 Task: Create a due date automation trigger when advanced on, on the monday of the week a card is due add fields without custom field "Resume" set to a number lower or equal to 1 and greater than 10 at 11:00 AM.
Action: Mouse moved to (1039, 308)
Screenshot: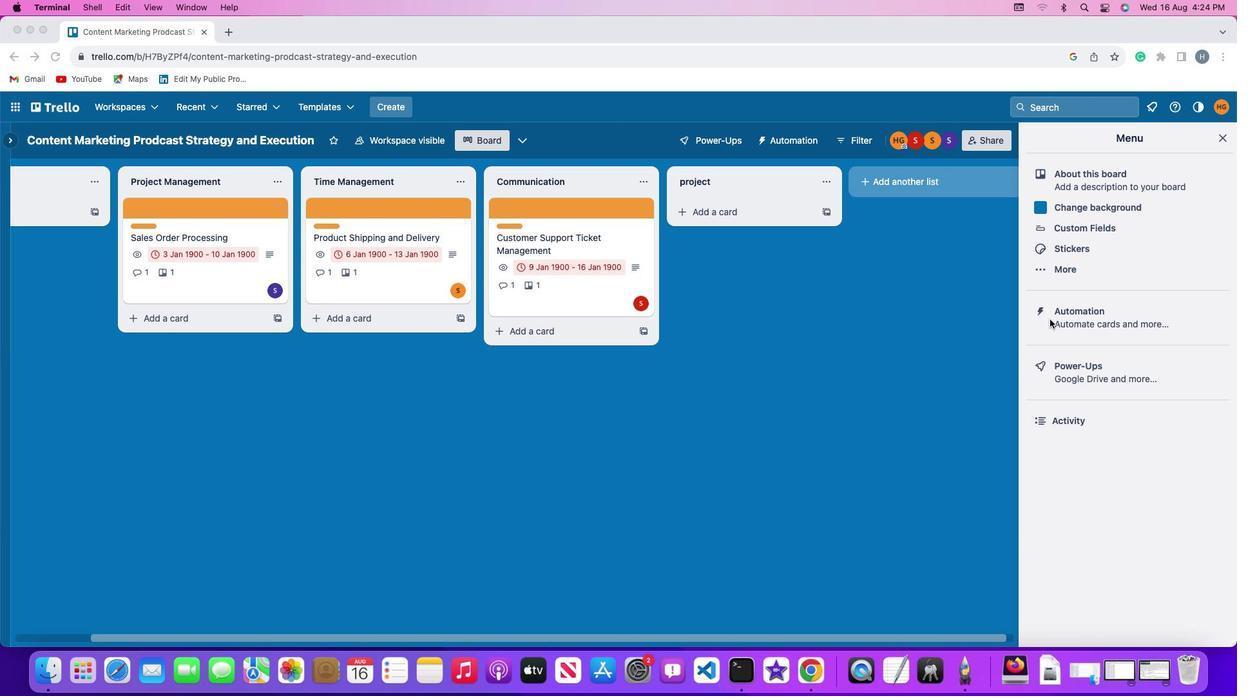 
Action: Mouse pressed left at (1039, 308)
Screenshot: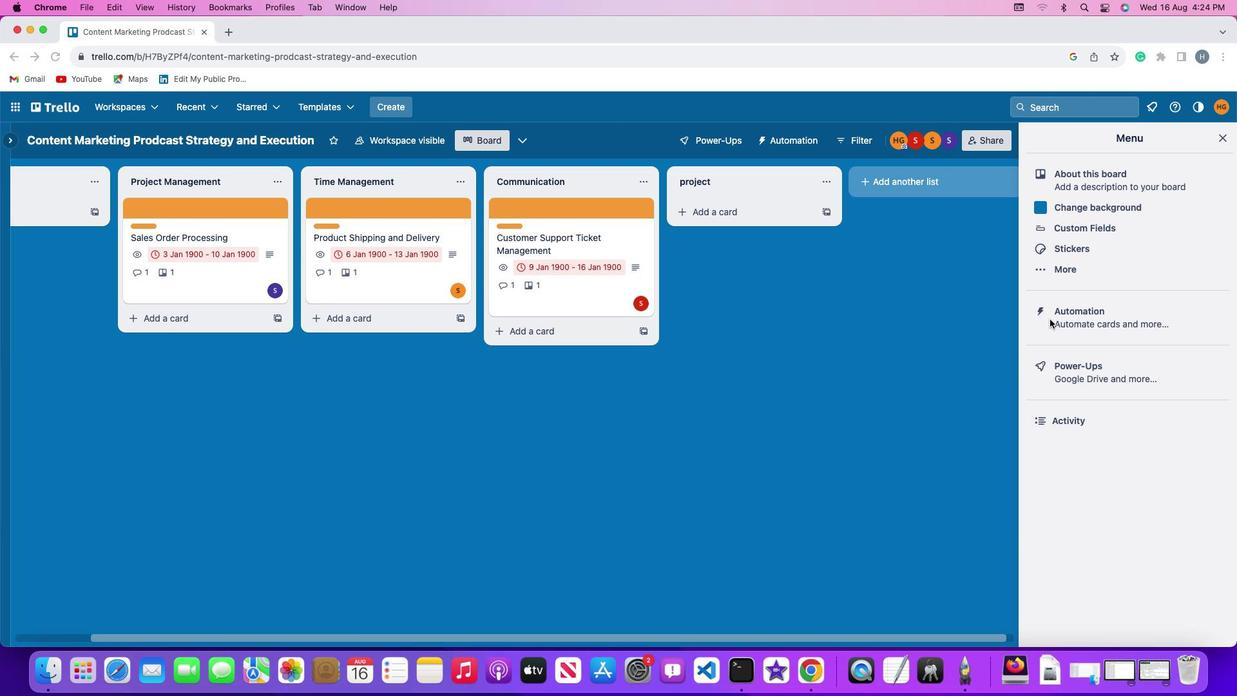 
Action: Mouse pressed left at (1039, 308)
Screenshot: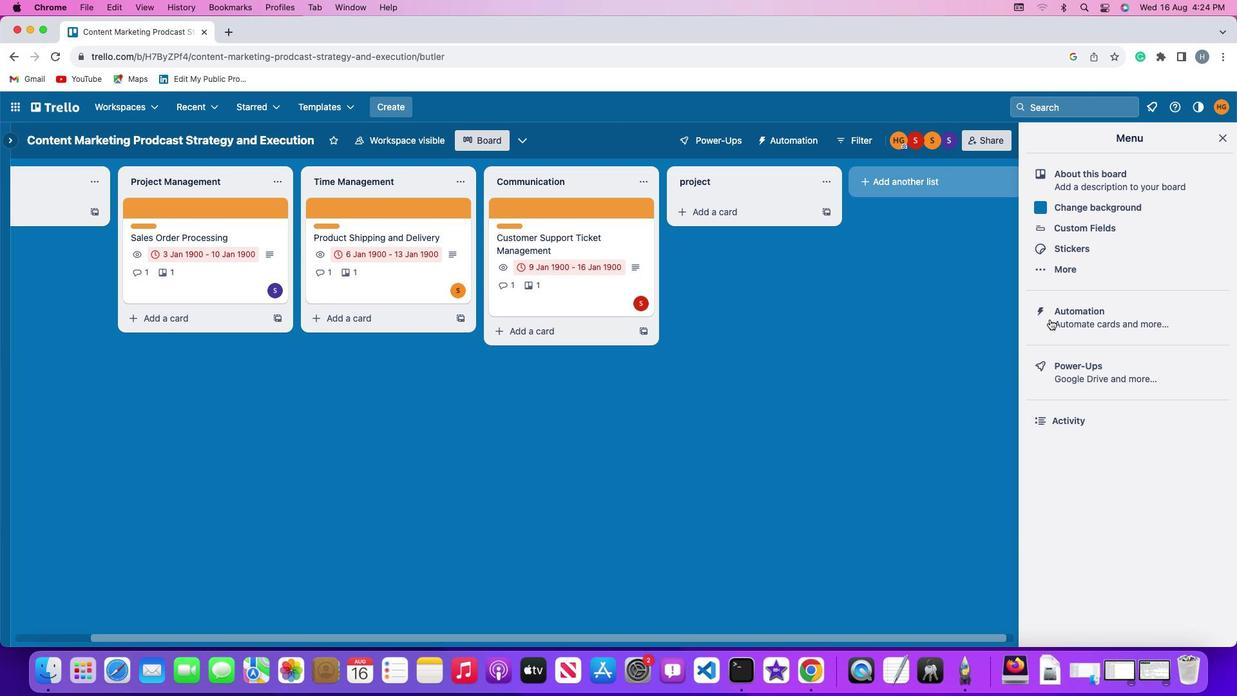 
Action: Mouse moved to (97, 292)
Screenshot: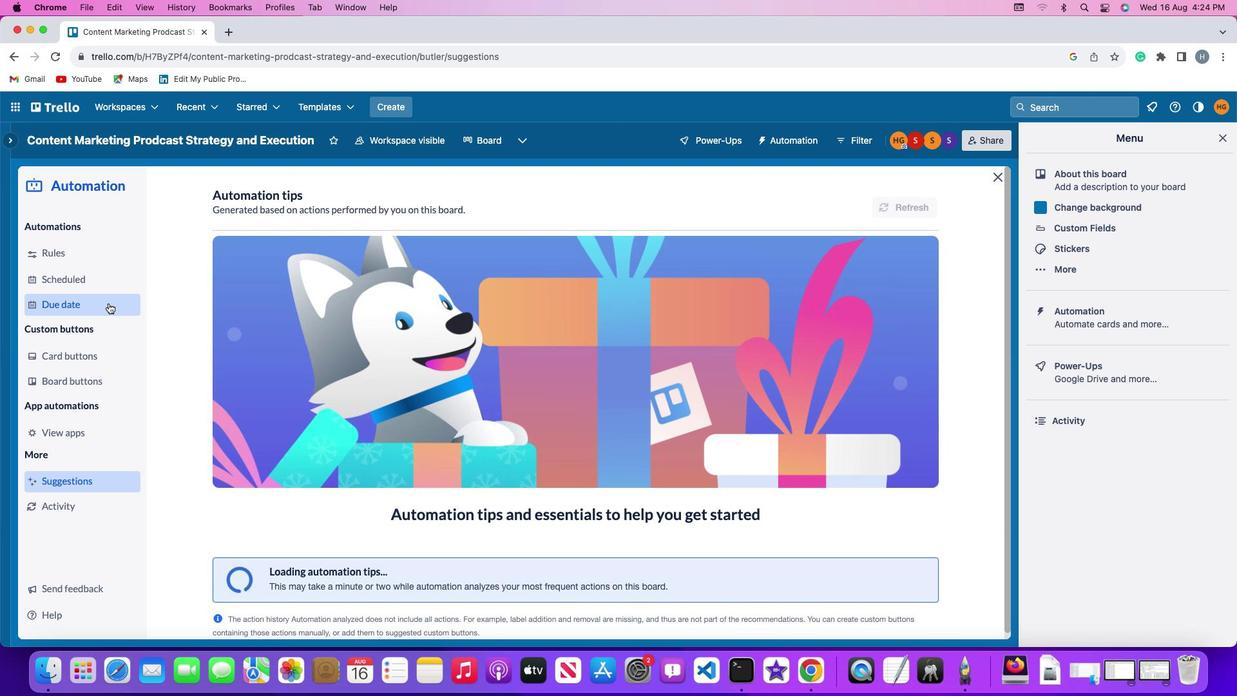 
Action: Mouse pressed left at (97, 292)
Screenshot: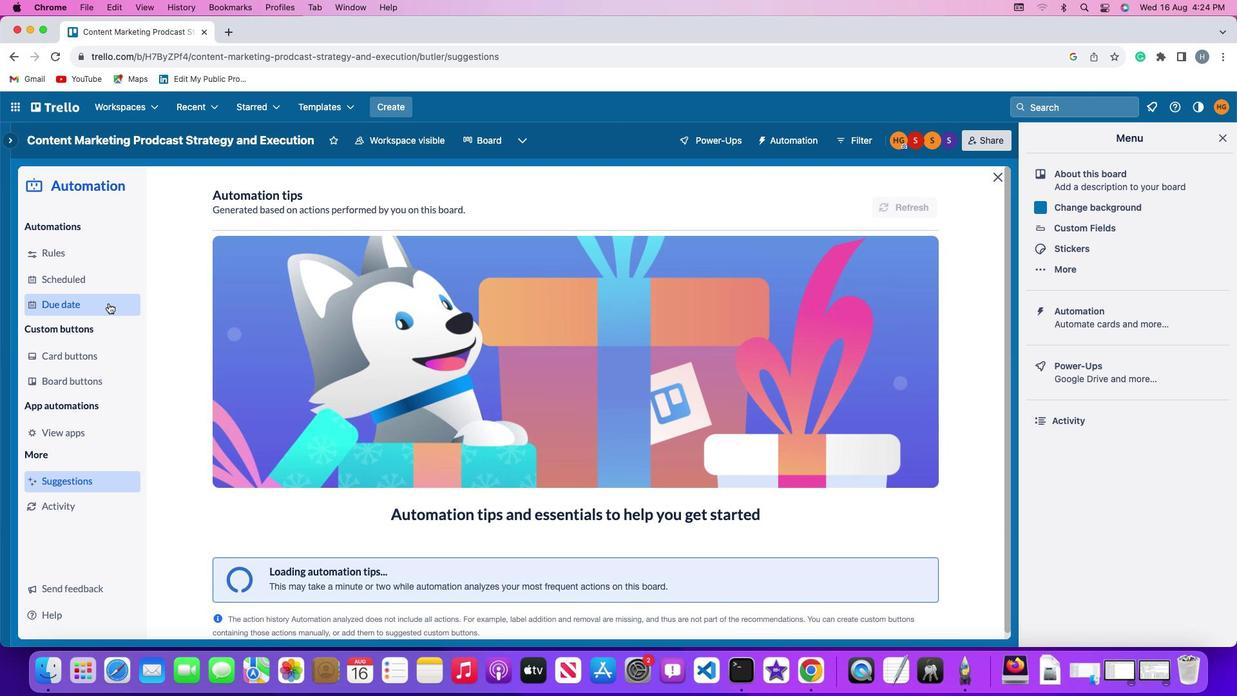 
Action: Mouse moved to (837, 191)
Screenshot: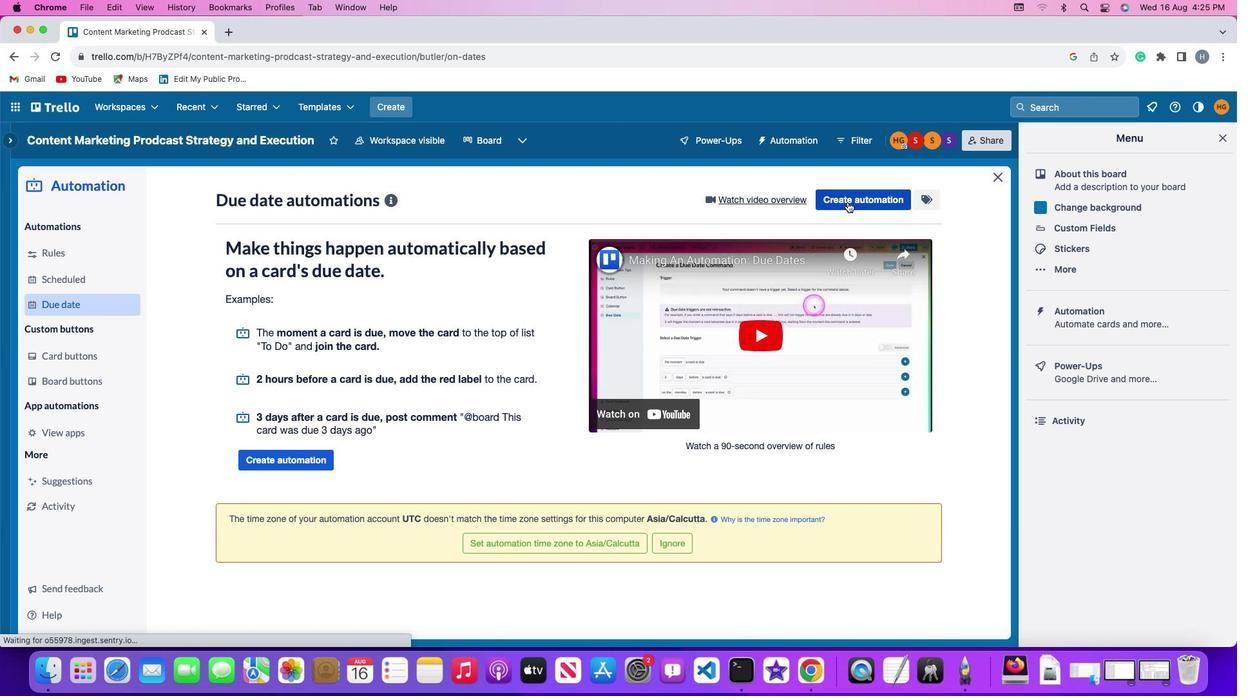 
Action: Mouse pressed left at (837, 191)
Screenshot: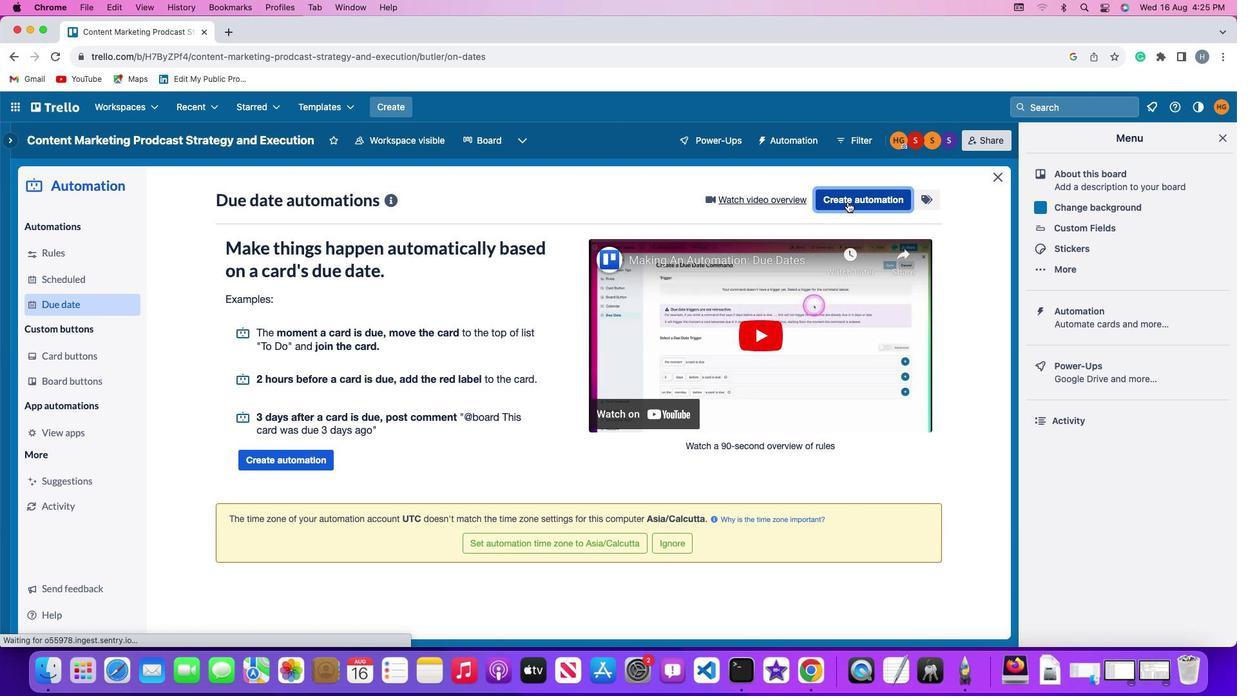 
Action: Mouse moved to (241, 308)
Screenshot: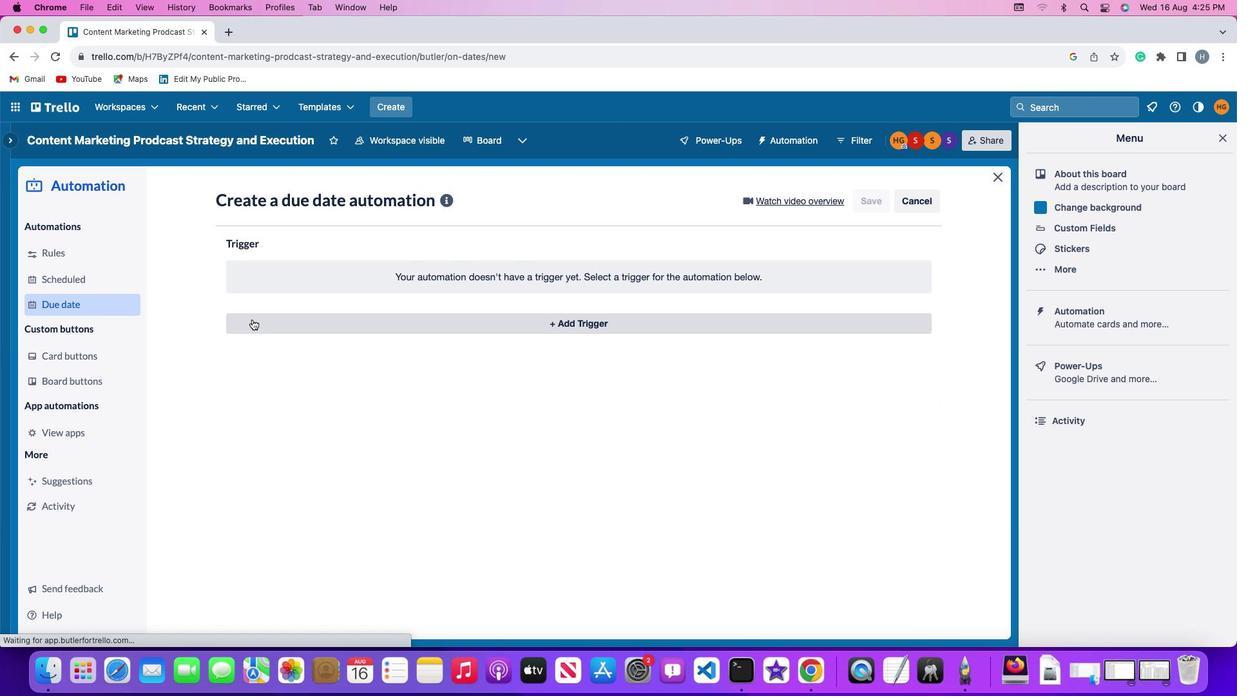 
Action: Mouse pressed left at (241, 308)
Screenshot: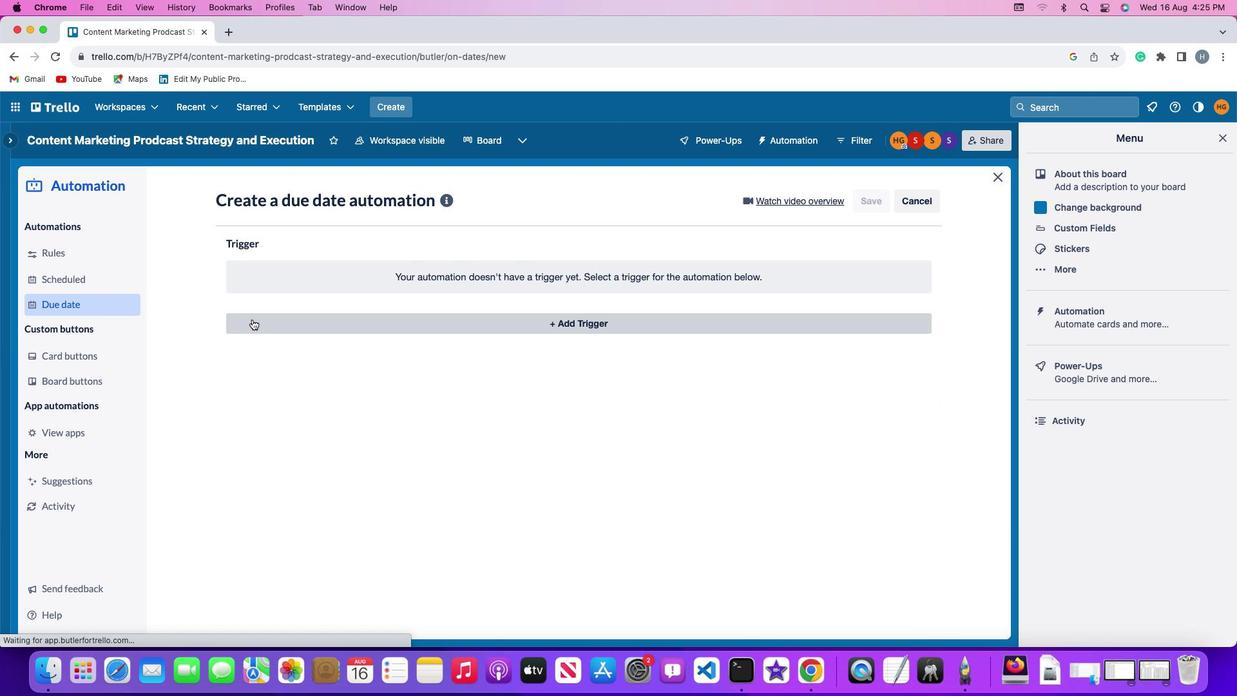 
Action: Mouse moved to (264, 549)
Screenshot: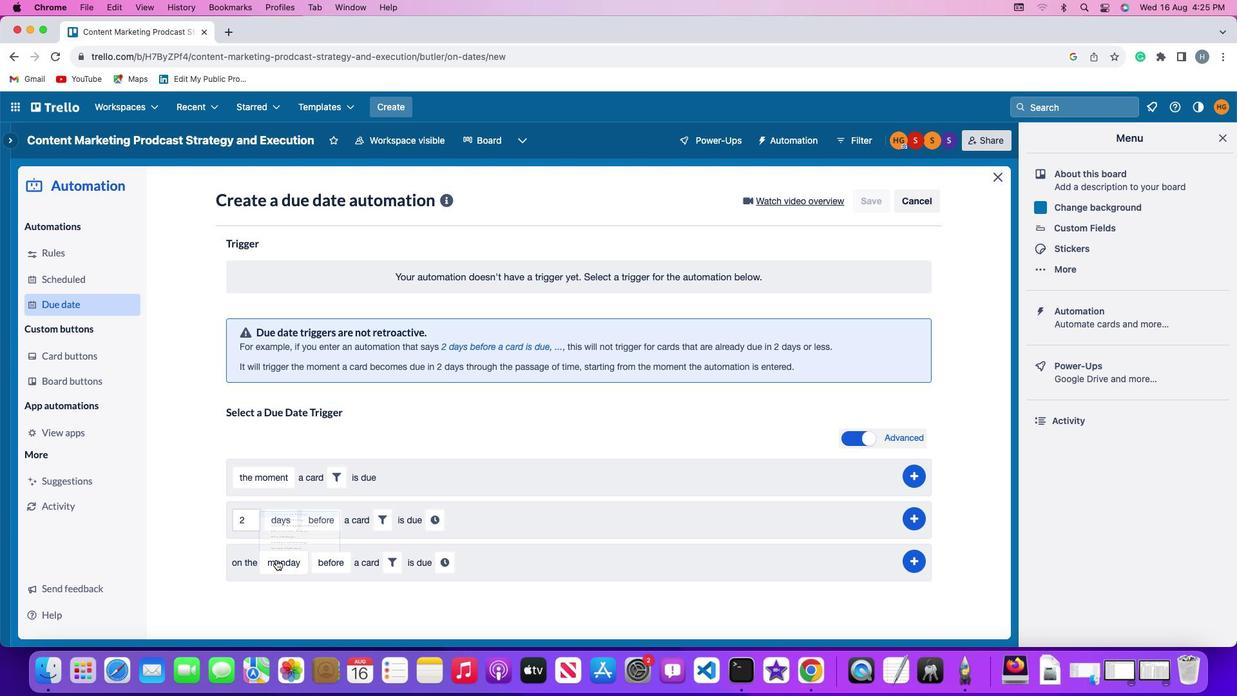 
Action: Mouse pressed left at (264, 549)
Screenshot: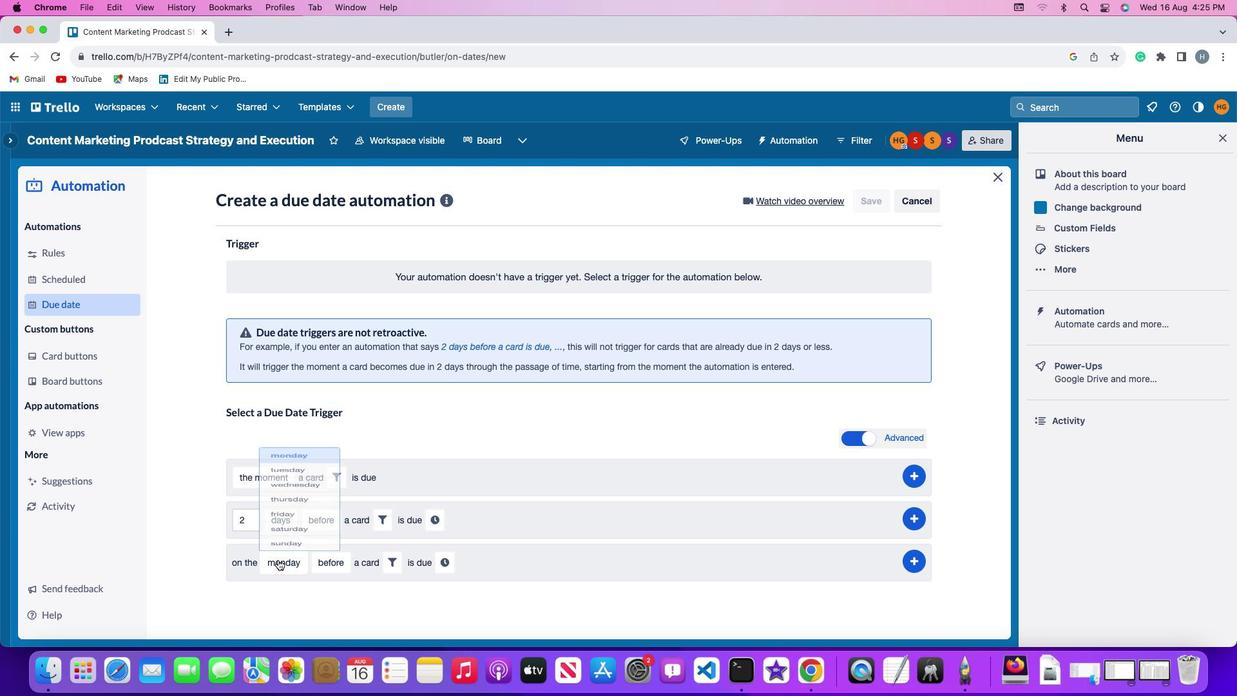 
Action: Mouse moved to (282, 365)
Screenshot: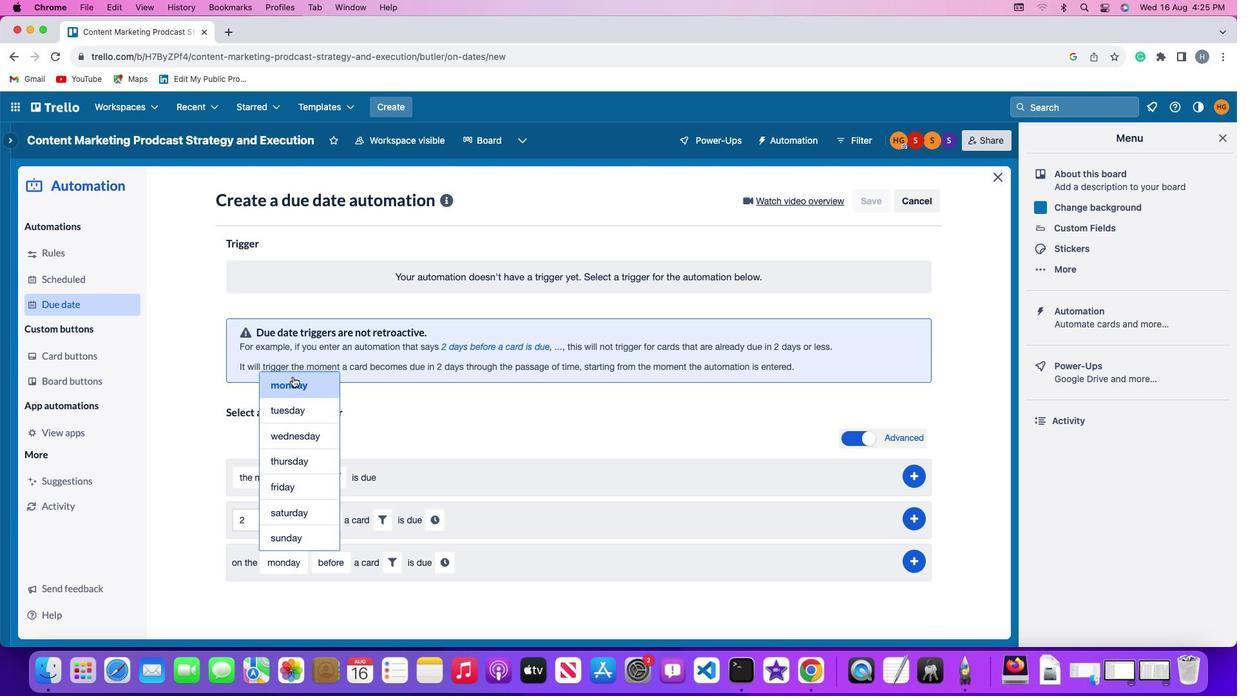 
Action: Mouse pressed left at (282, 365)
Screenshot: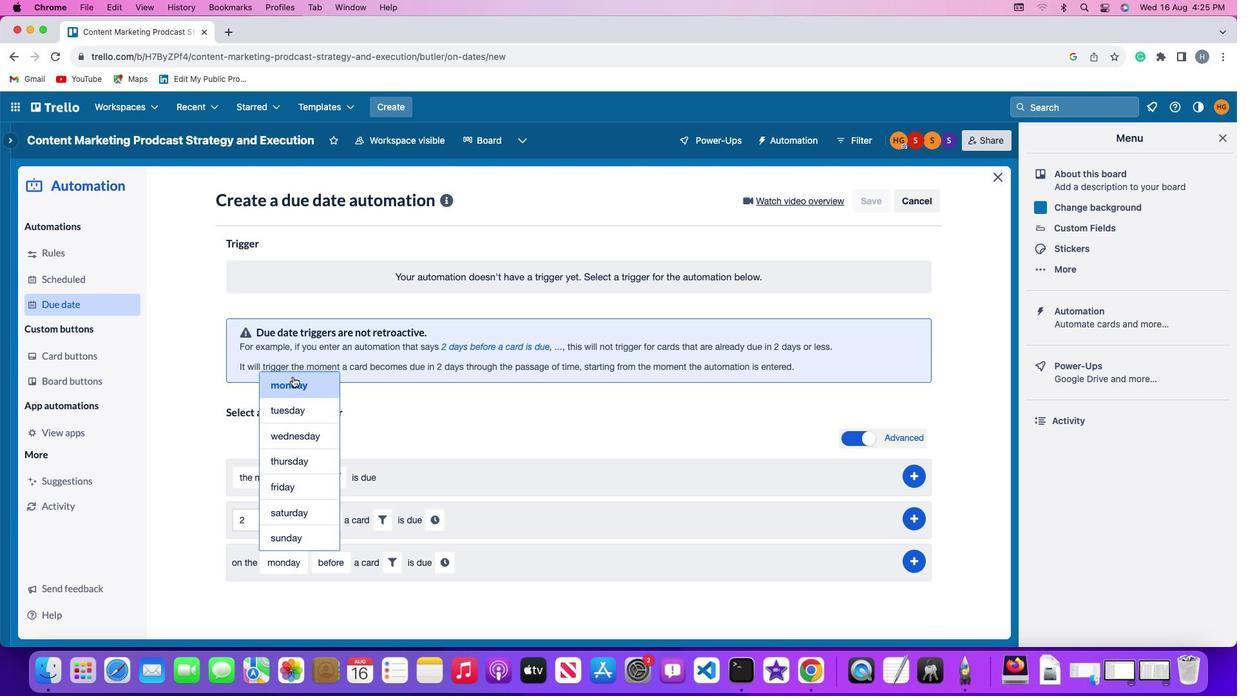 
Action: Mouse moved to (323, 548)
Screenshot: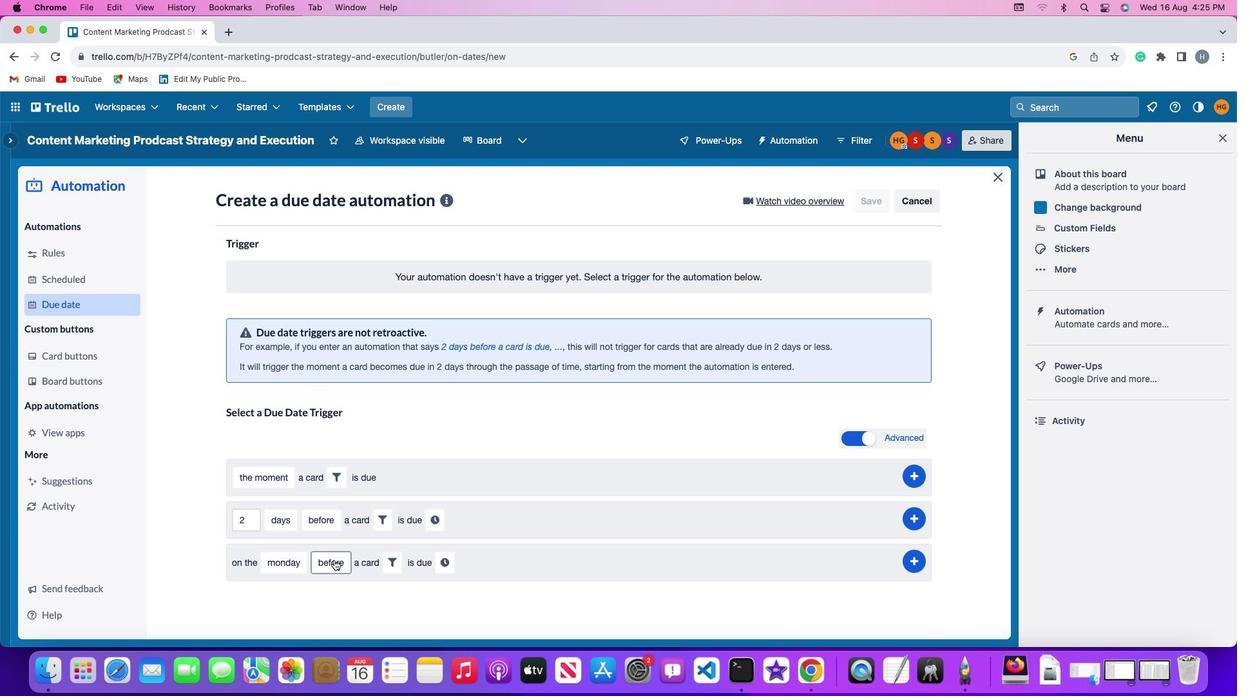 
Action: Mouse pressed left at (323, 548)
Screenshot: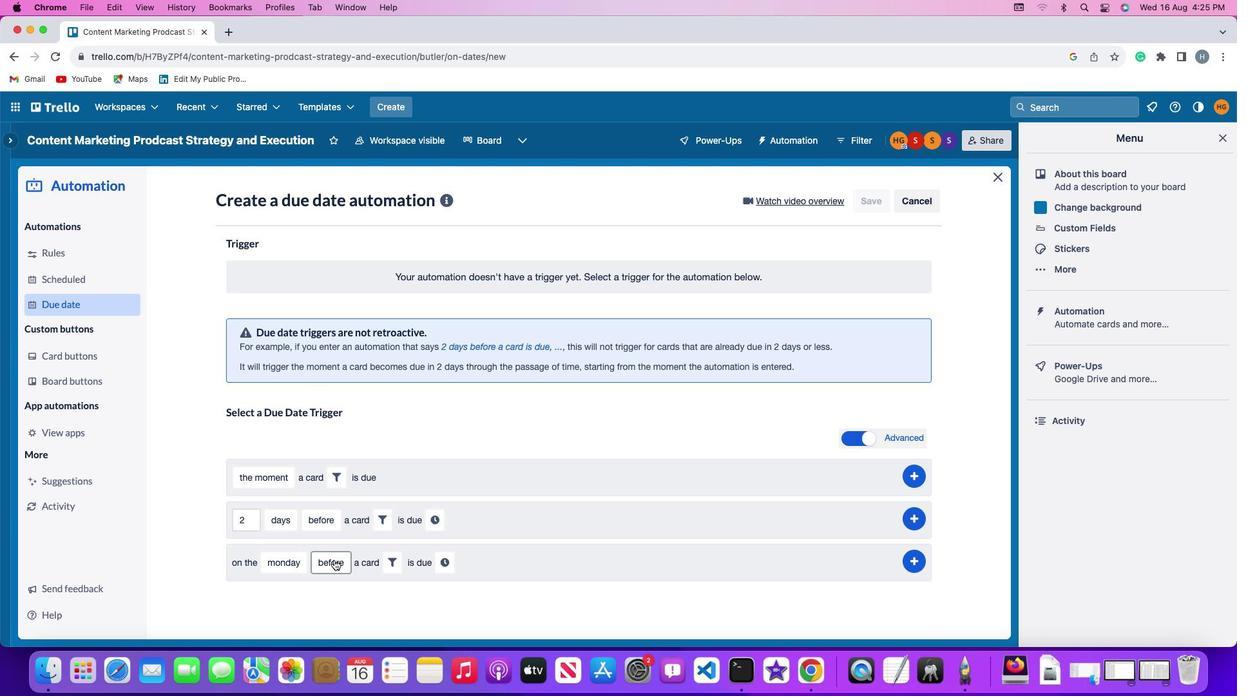 
Action: Mouse moved to (332, 501)
Screenshot: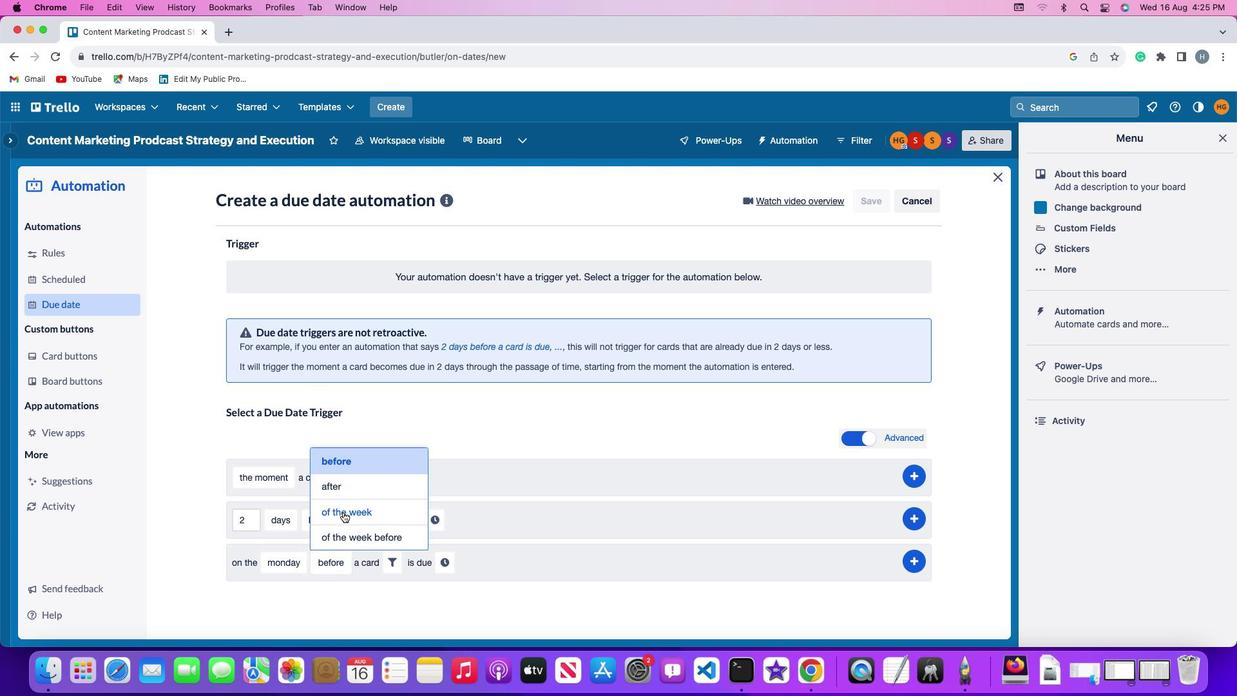 
Action: Mouse pressed left at (332, 501)
Screenshot: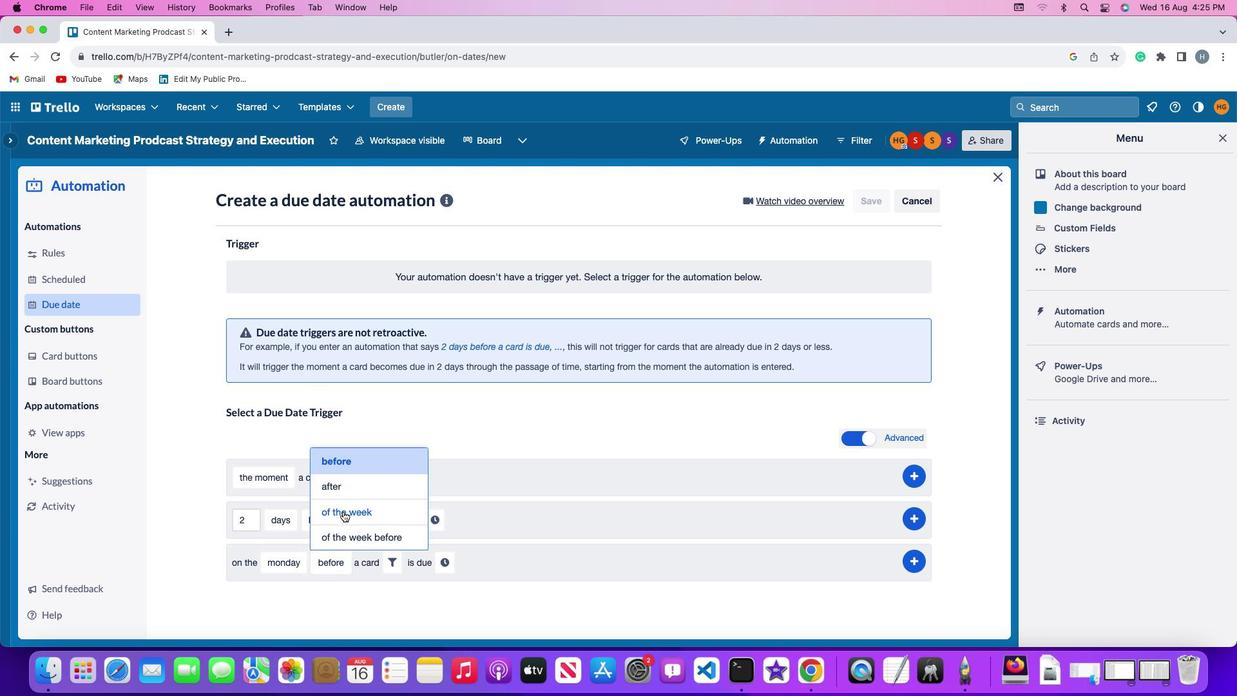 
Action: Mouse moved to (397, 555)
Screenshot: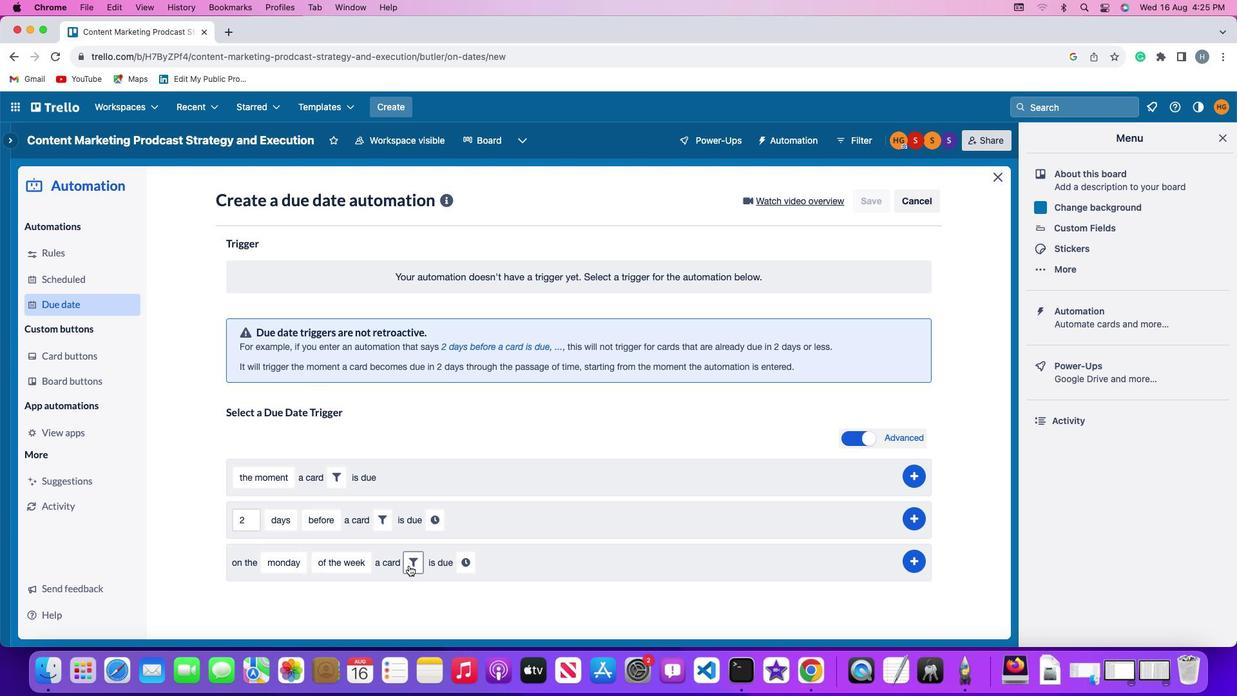 
Action: Mouse pressed left at (397, 555)
Screenshot: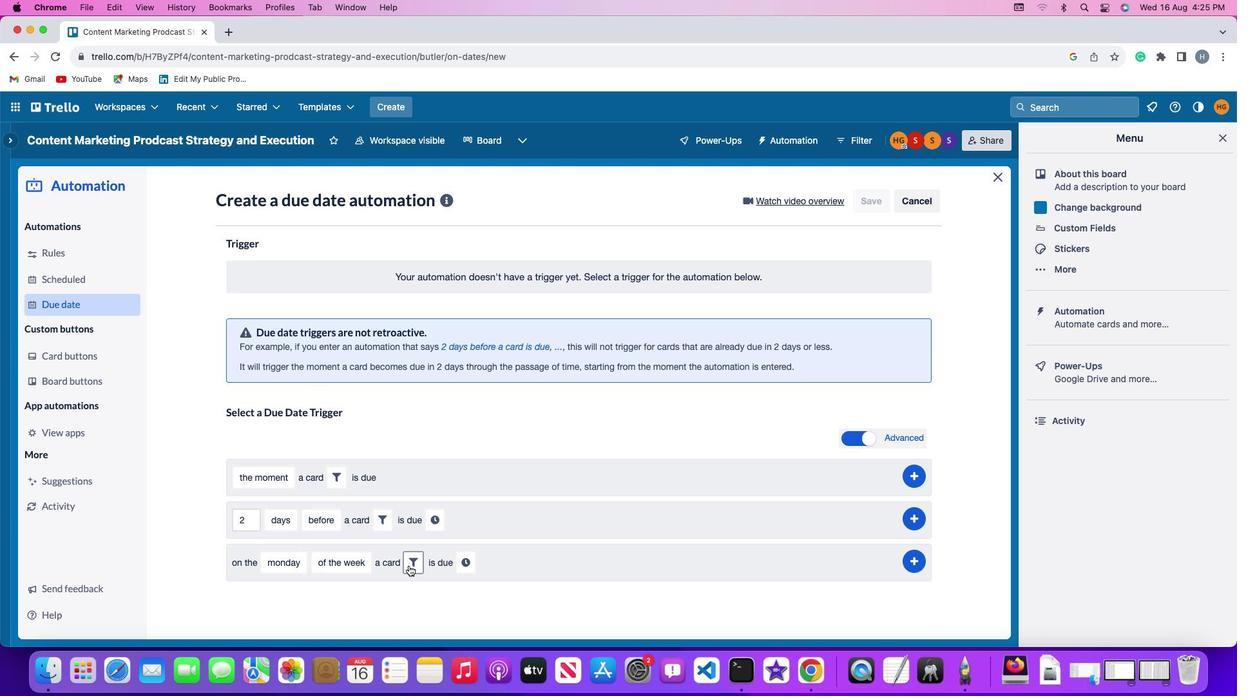 
Action: Mouse moved to (615, 584)
Screenshot: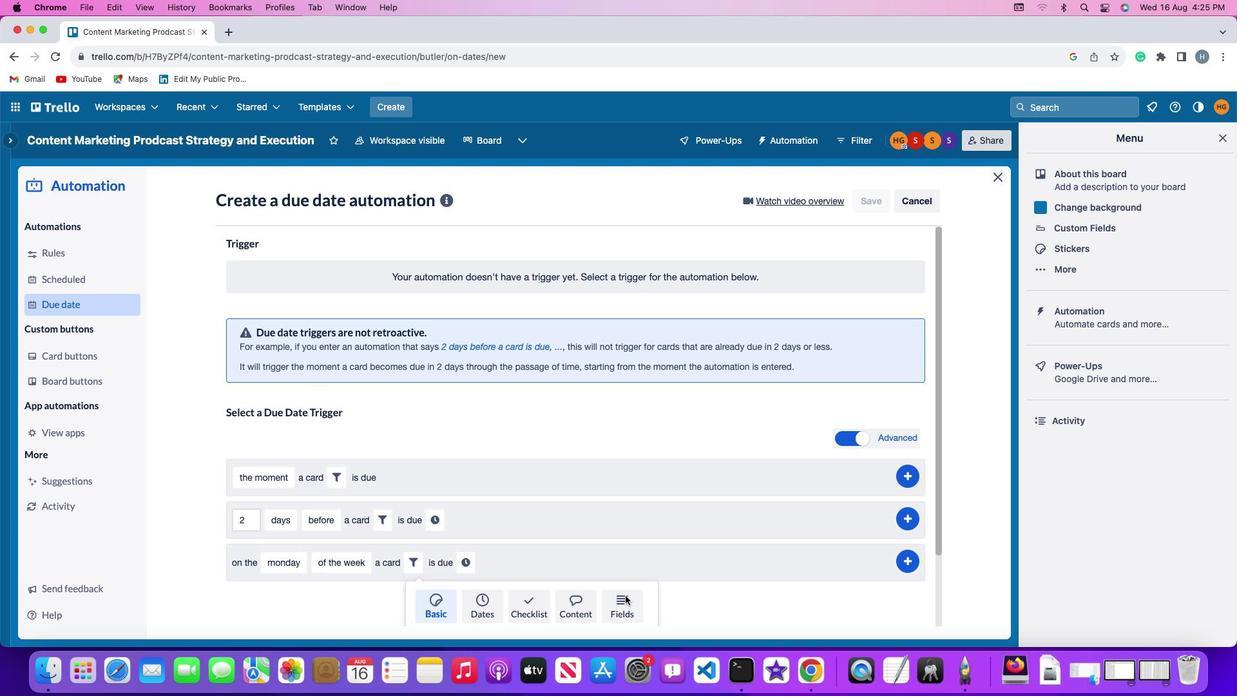 
Action: Mouse pressed left at (615, 584)
Screenshot: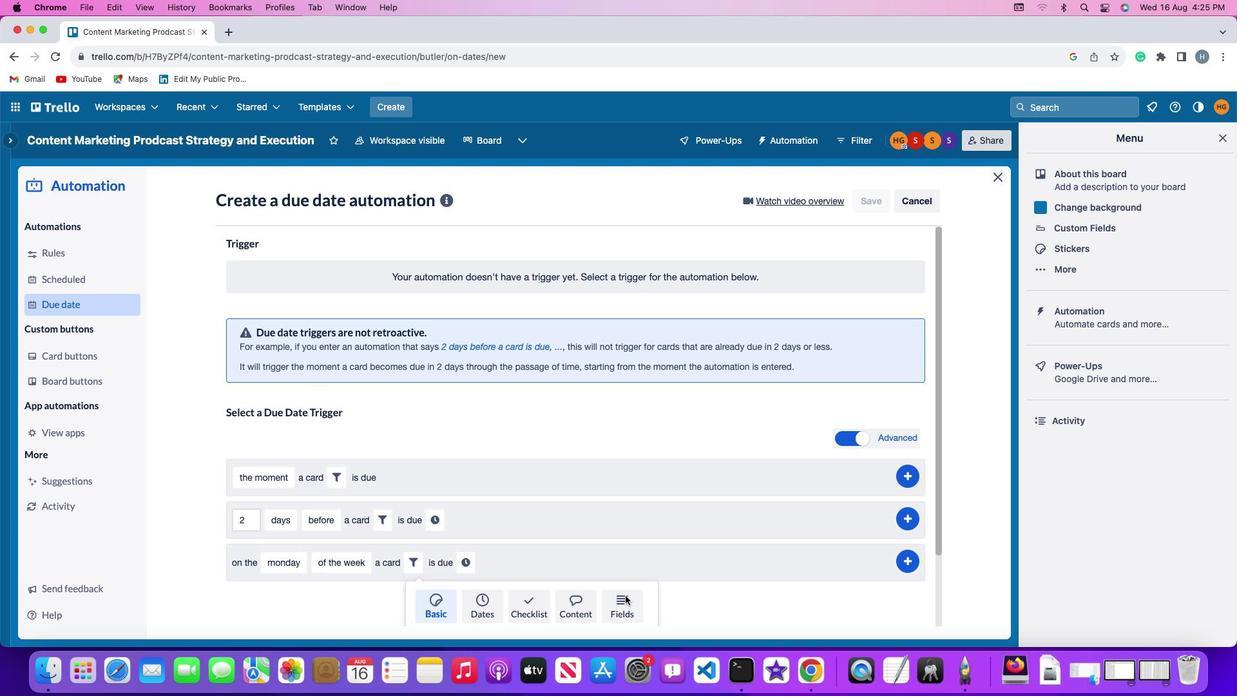 
Action: Mouse moved to (344, 590)
Screenshot: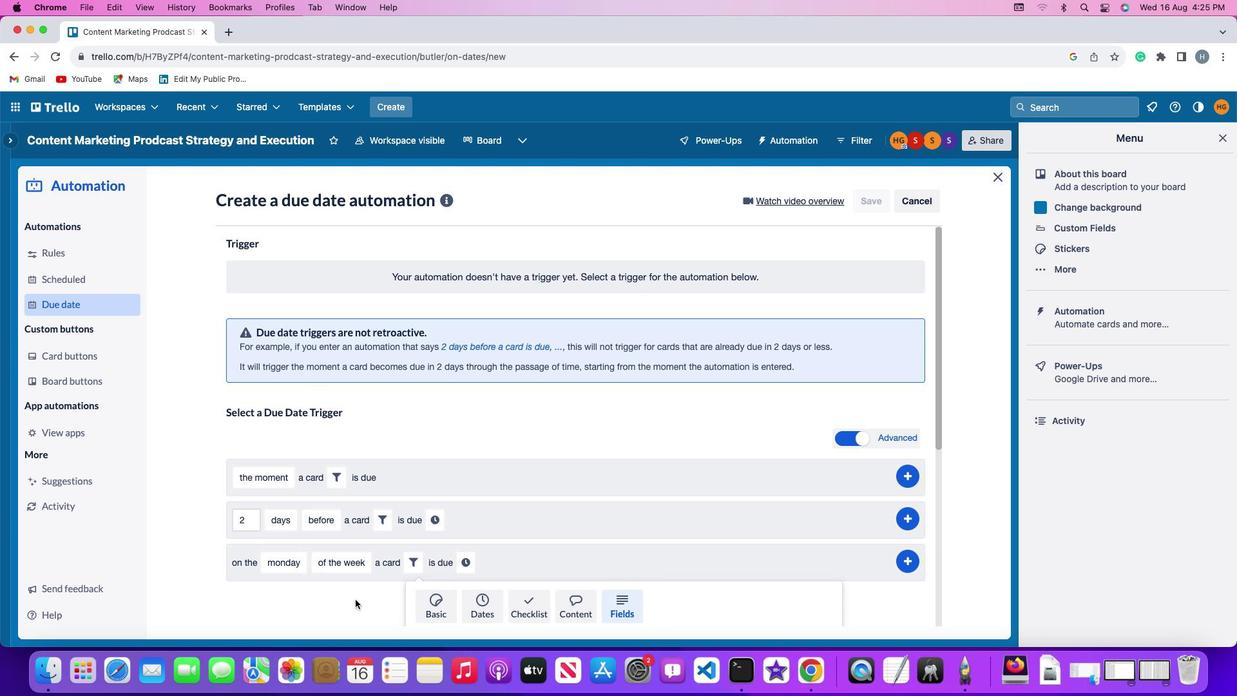 
Action: Mouse scrolled (344, 590) with delta (-10, -10)
Screenshot: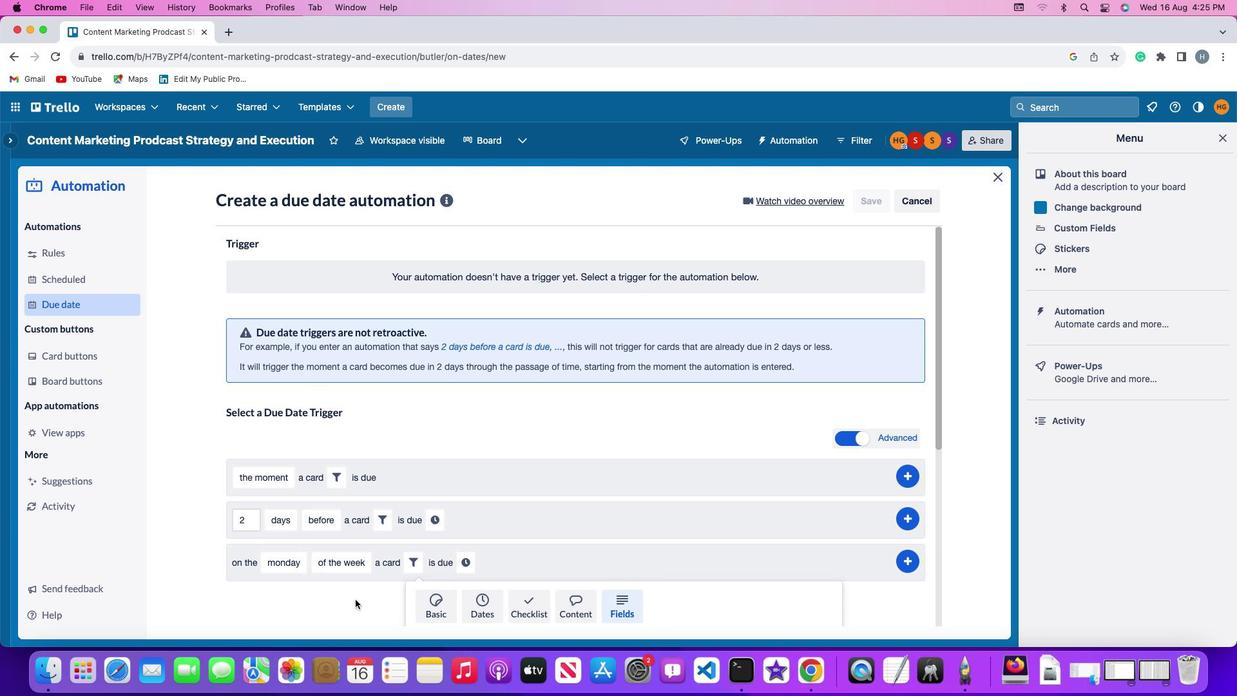 
Action: Mouse moved to (344, 589)
Screenshot: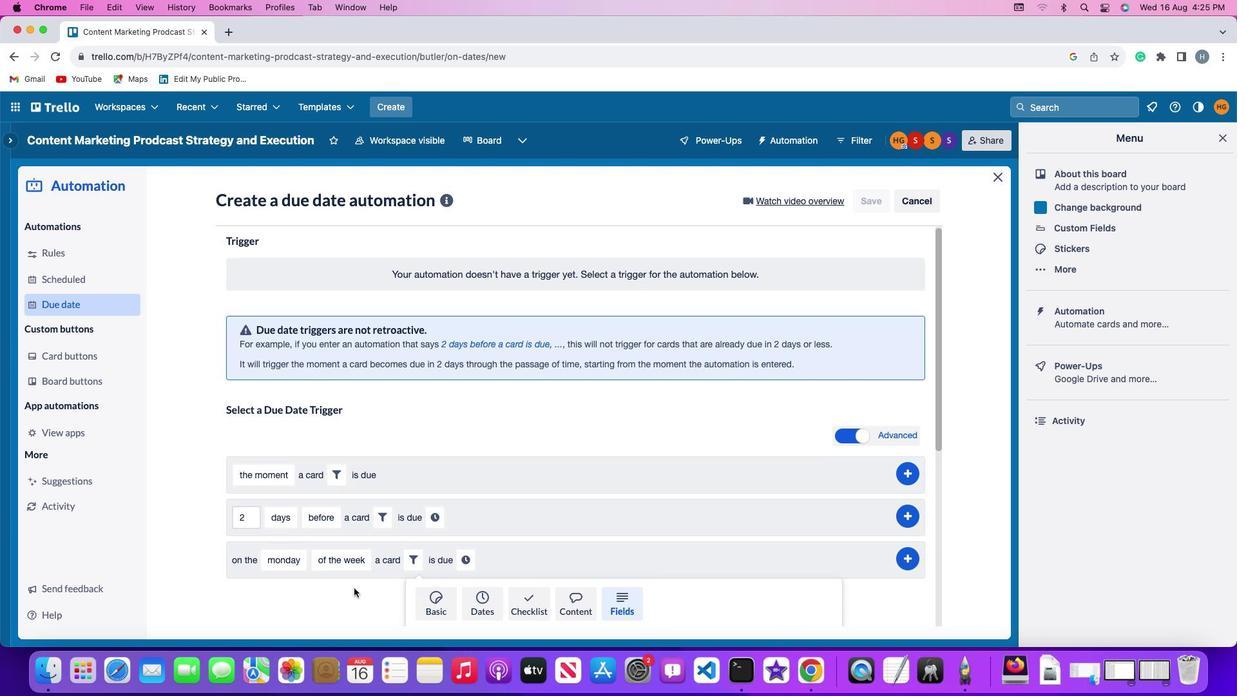 
Action: Mouse scrolled (344, 589) with delta (-10, -10)
Screenshot: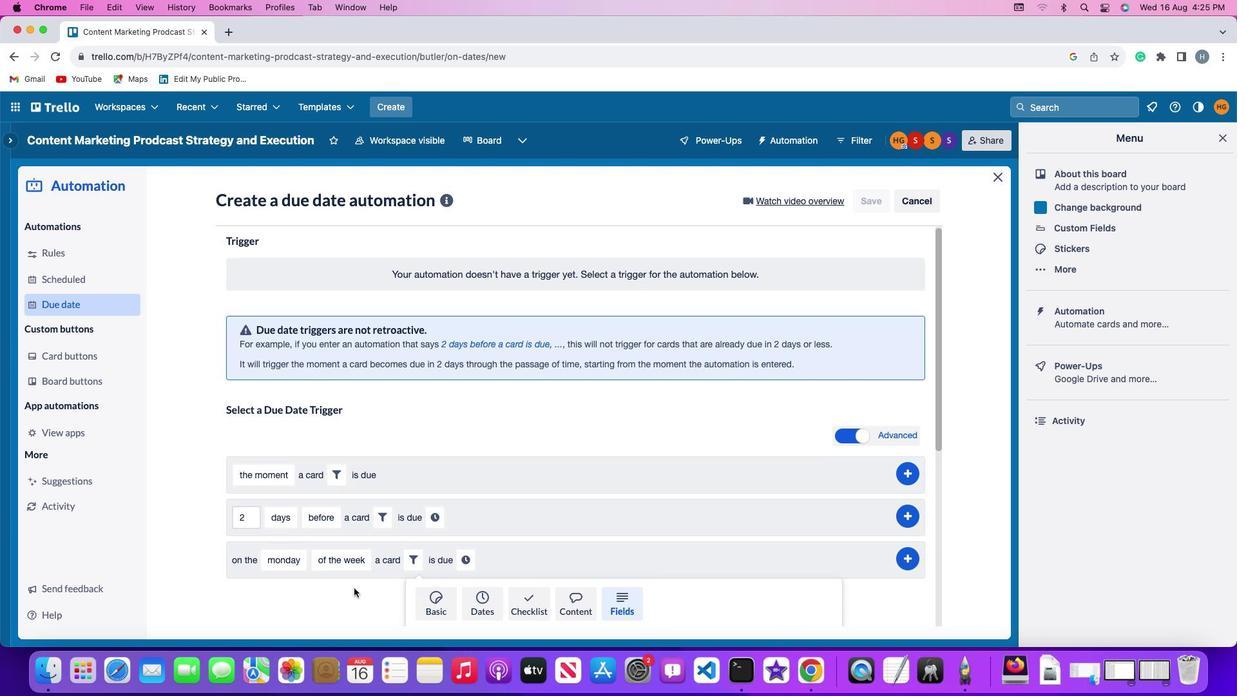
Action: Mouse moved to (344, 588)
Screenshot: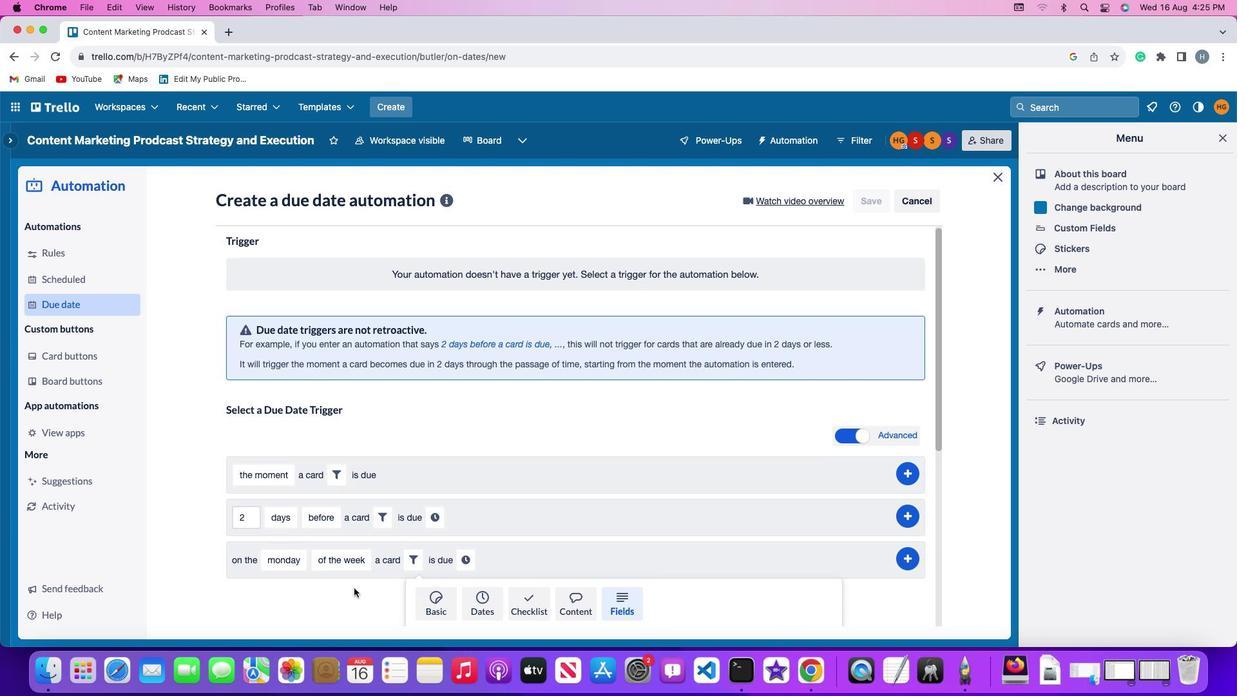 
Action: Mouse scrolled (344, 588) with delta (-10, -12)
Screenshot: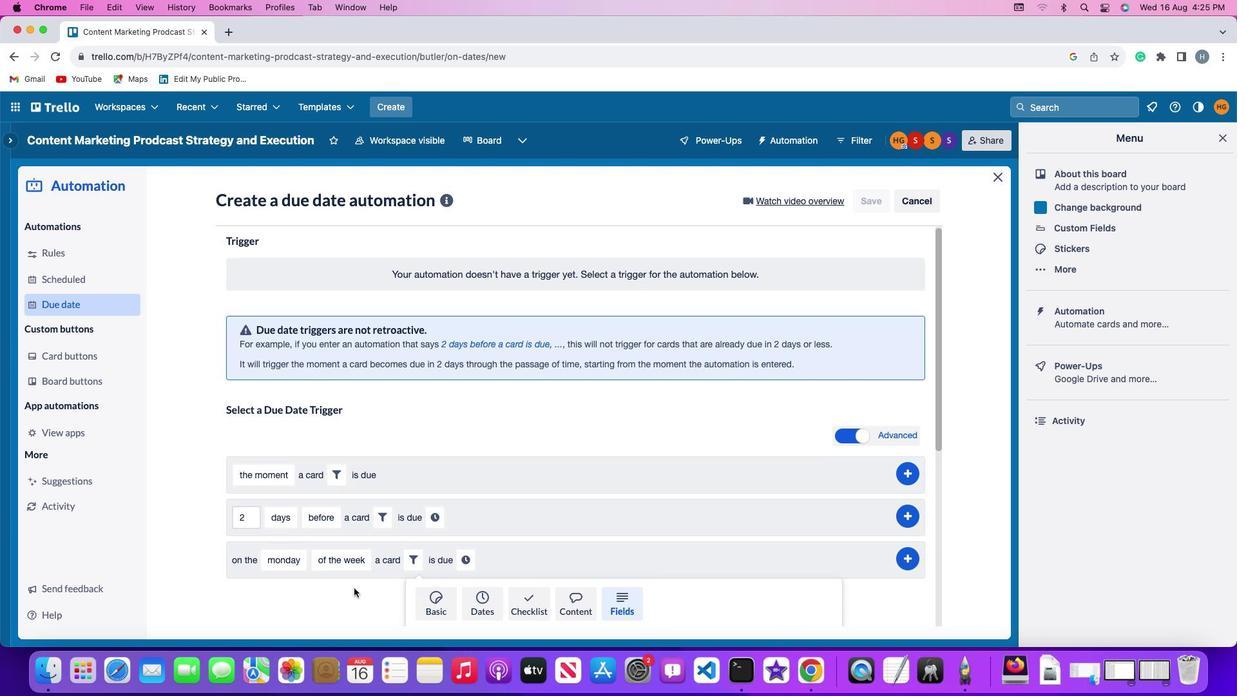 
Action: Mouse moved to (344, 586)
Screenshot: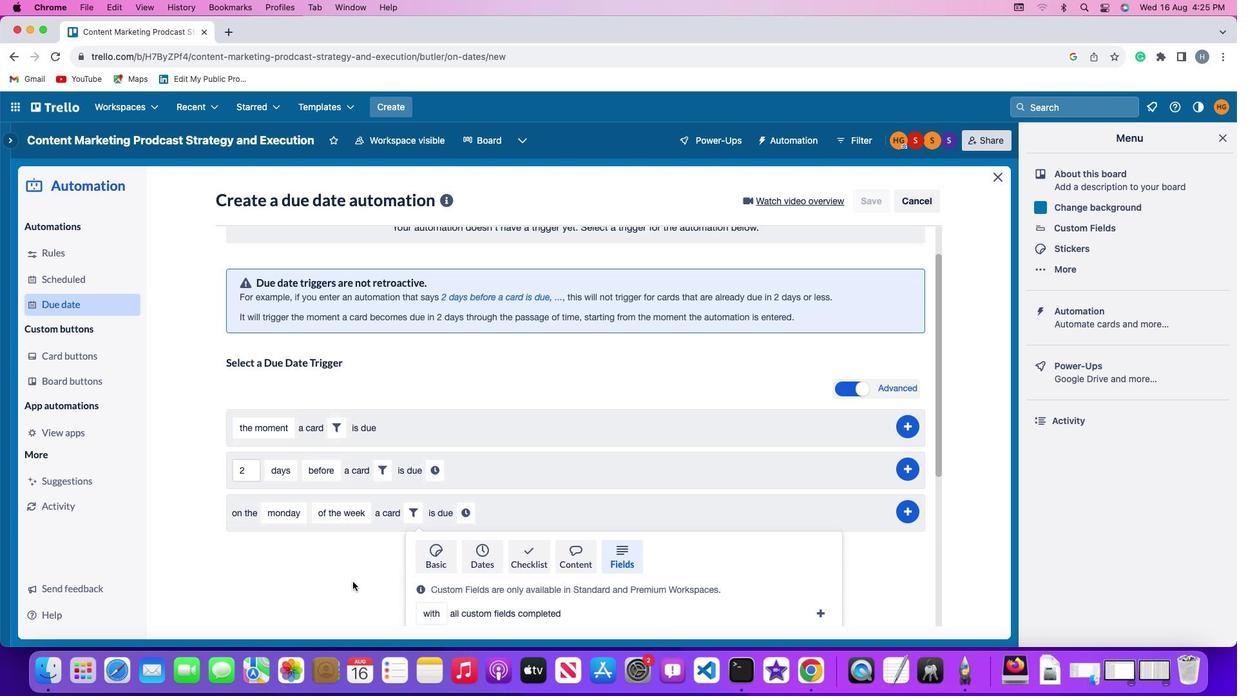
Action: Mouse scrolled (344, 586) with delta (-10, -13)
Screenshot: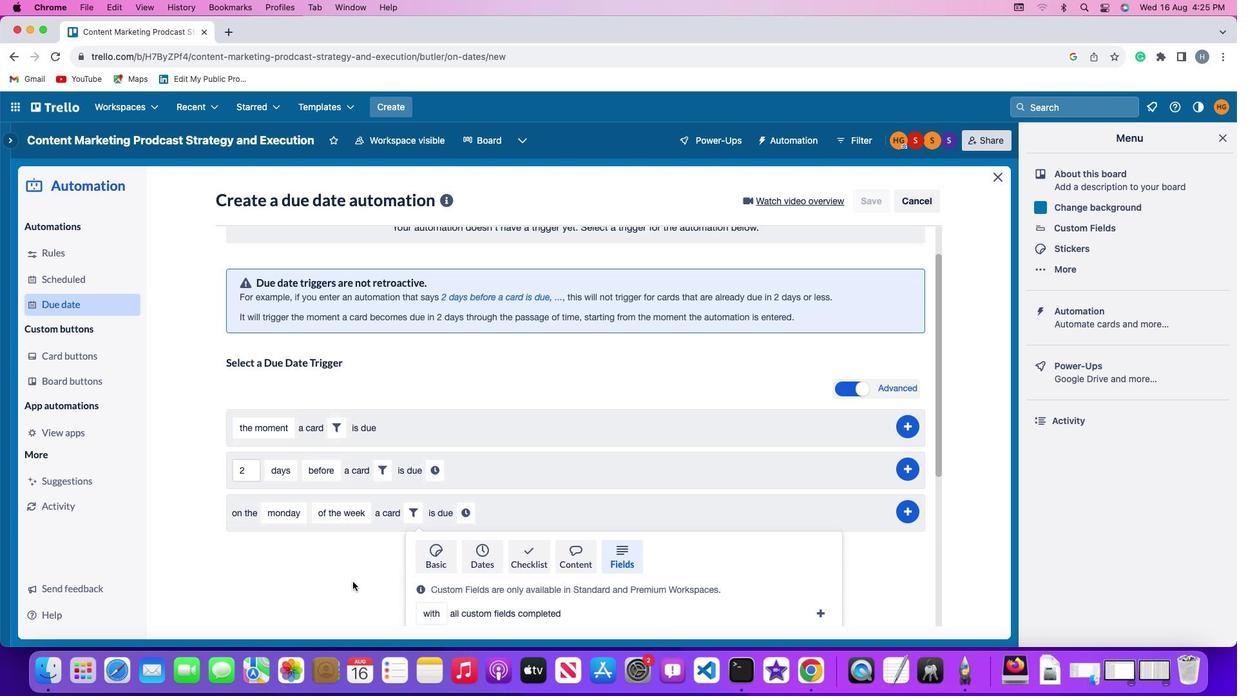 
Action: Mouse moved to (342, 574)
Screenshot: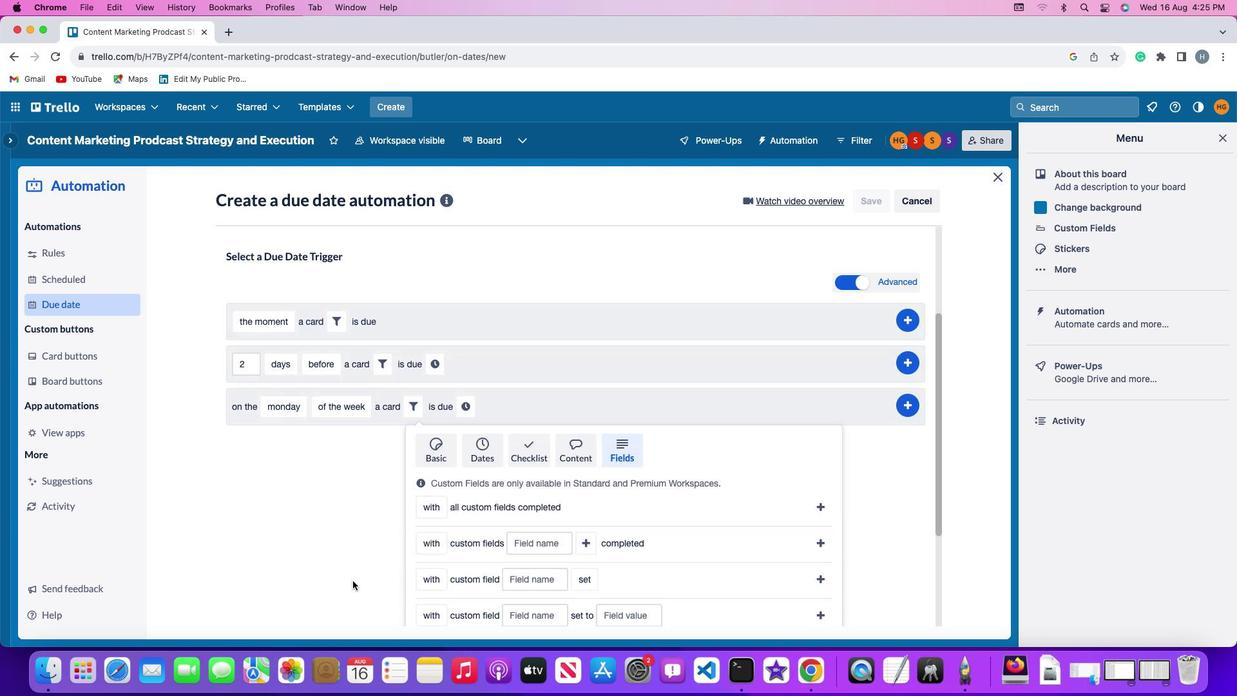 
Action: Mouse scrolled (342, 574) with delta (-10, -14)
Screenshot: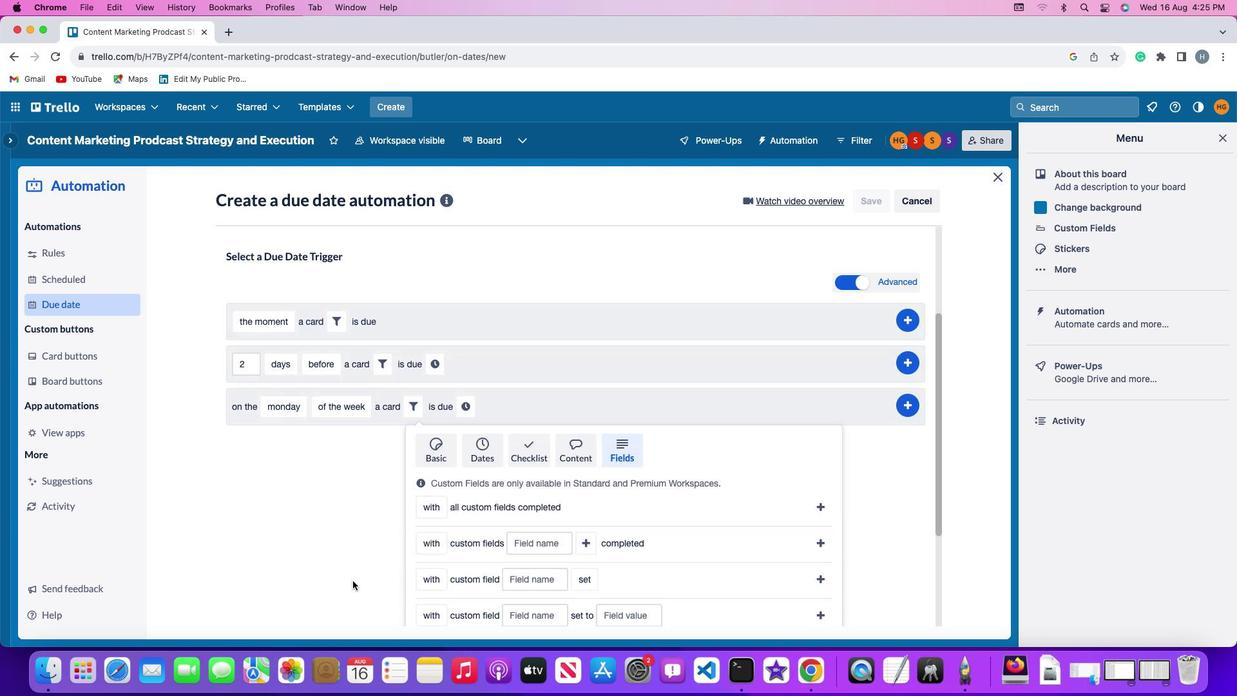 
Action: Mouse moved to (341, 570)
Screenshot: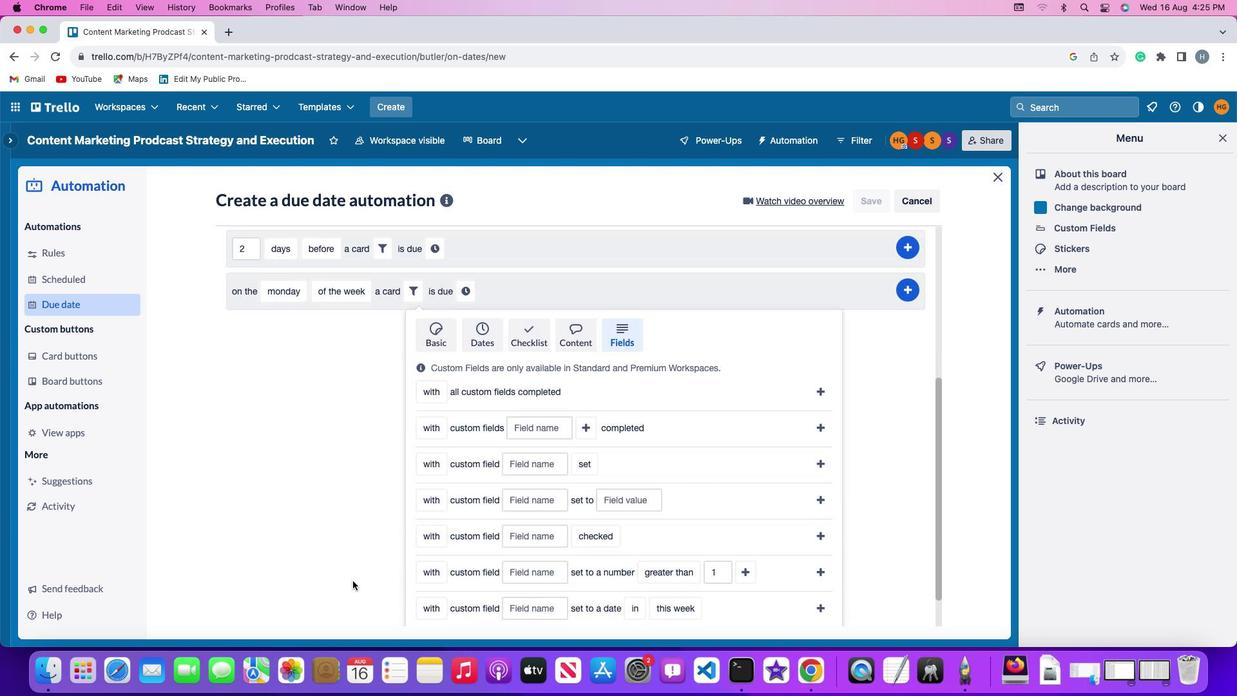 
Action: Mouse scrolled (341, 570) with delta (-10, -10)
Screenshot: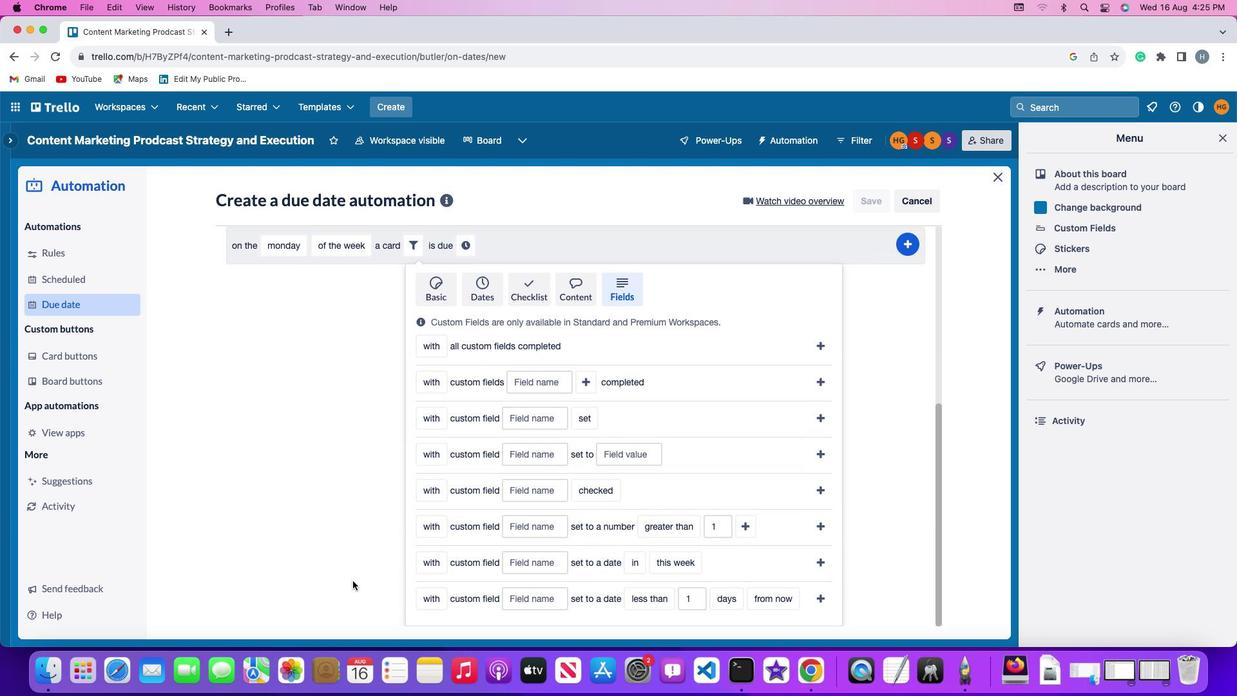 
Action: Mouse scrolled (341, 570) with delta (-10, -10)
Screenshot: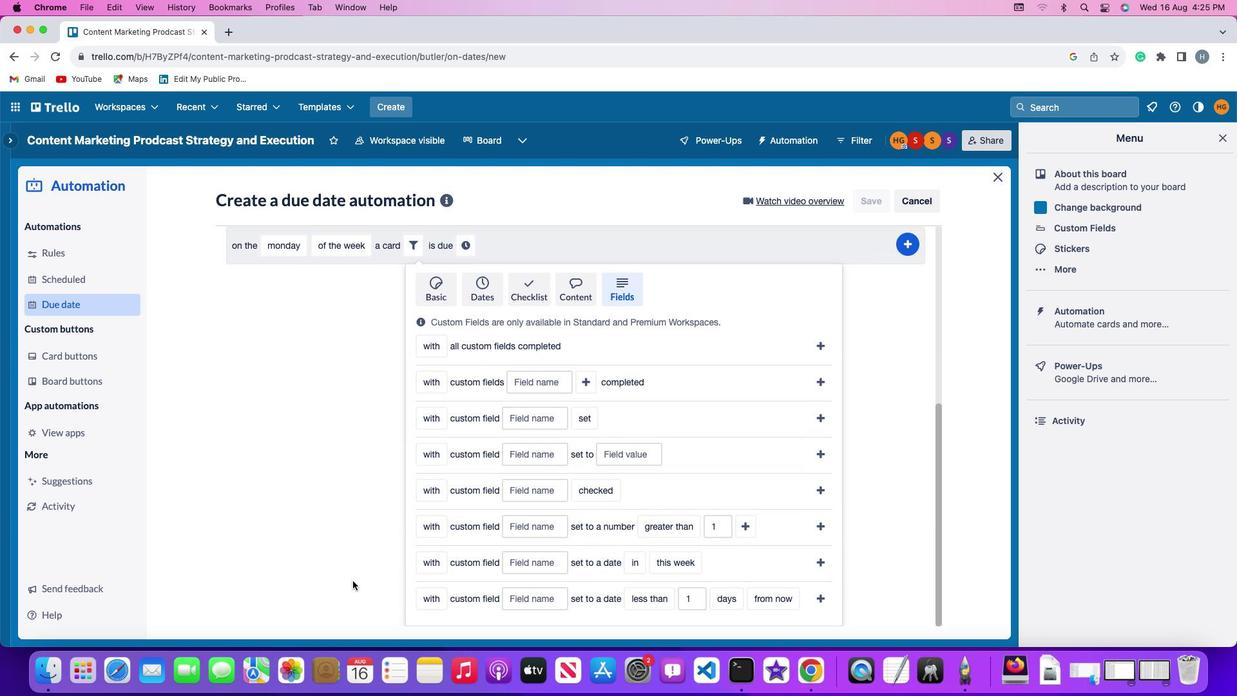 
Action: Mouse scrolled (341, 570) with delta (-10, -12)
Screenshot: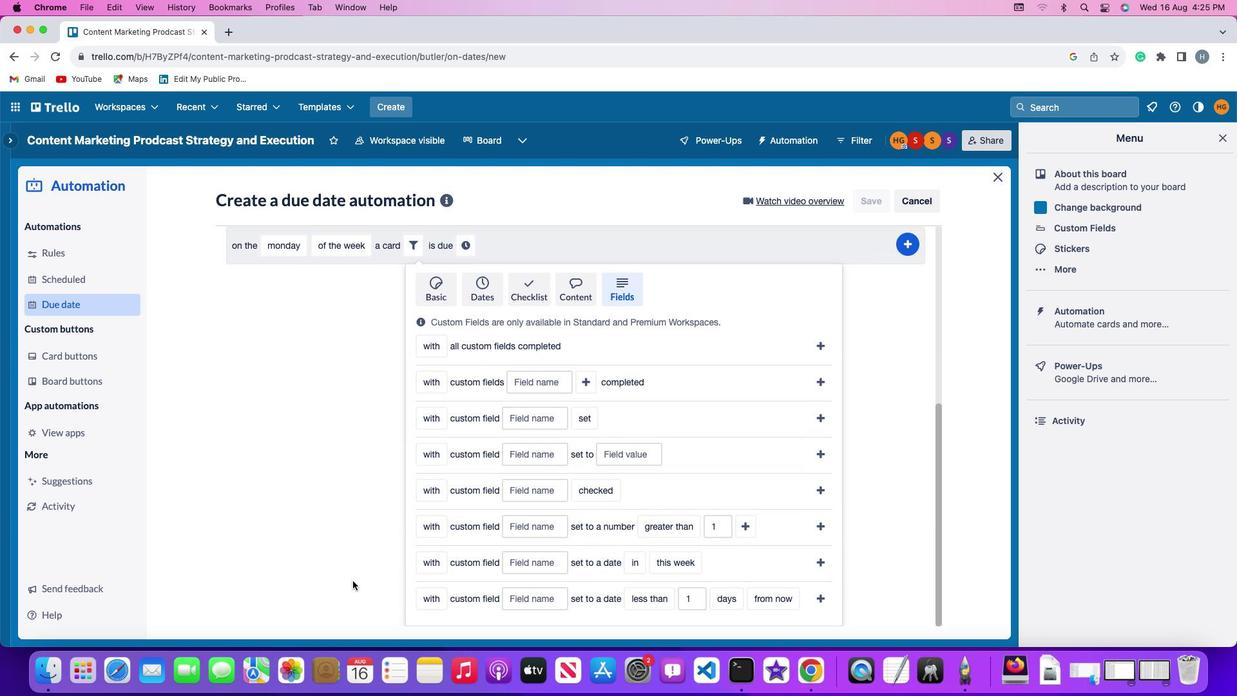 
Action: Mouse scrolled (341, 570) with delta (-10, -13)
Screenshot: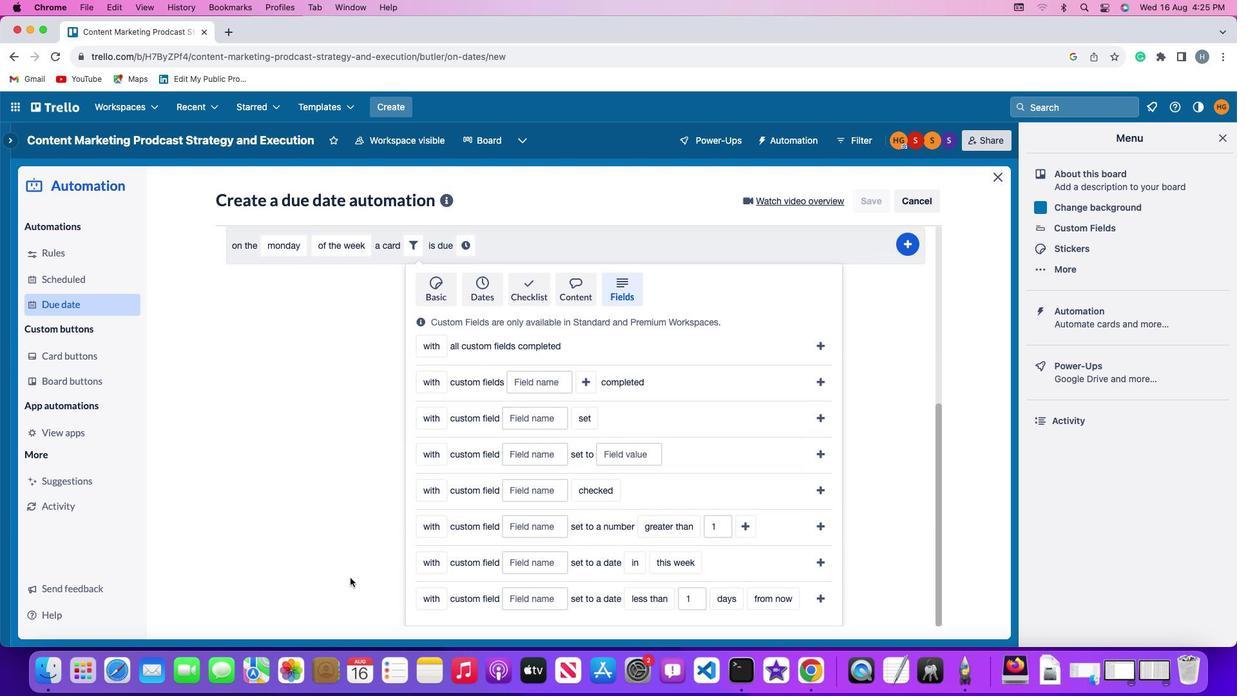 
Action: Mouse moved to (341, 568)
Screenshot: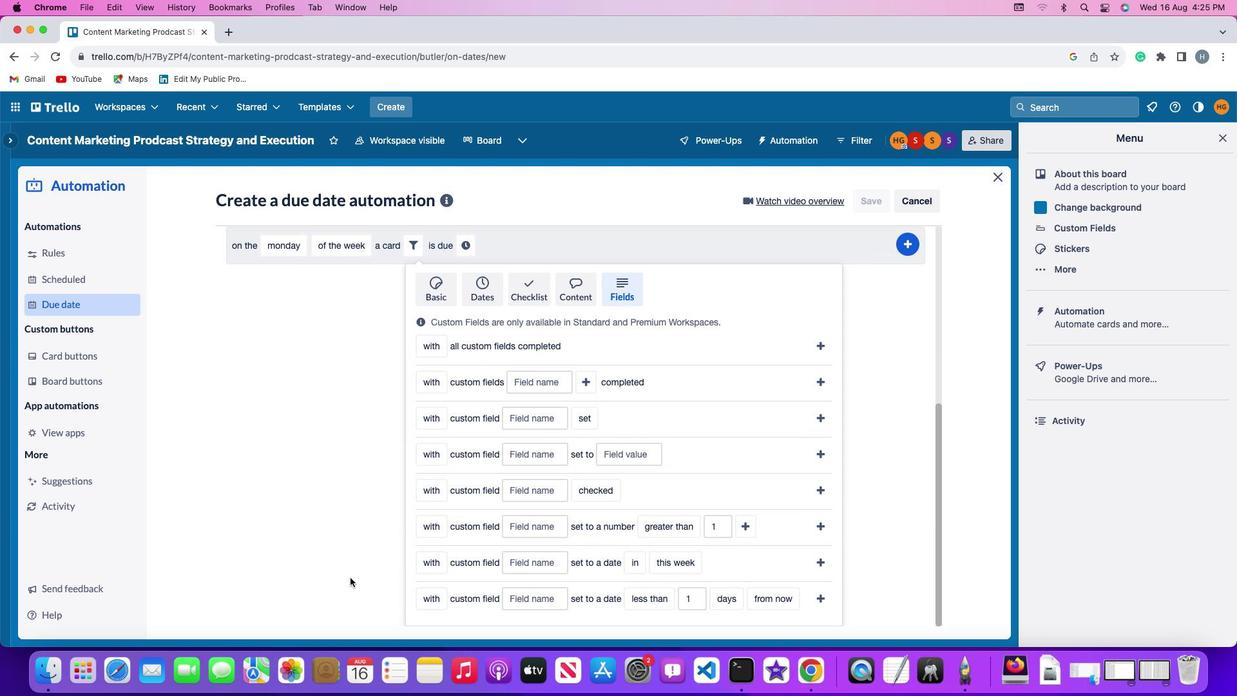 
Action: Mouse scrolled (341, 568) with delta (-10, -14)
Screenshot: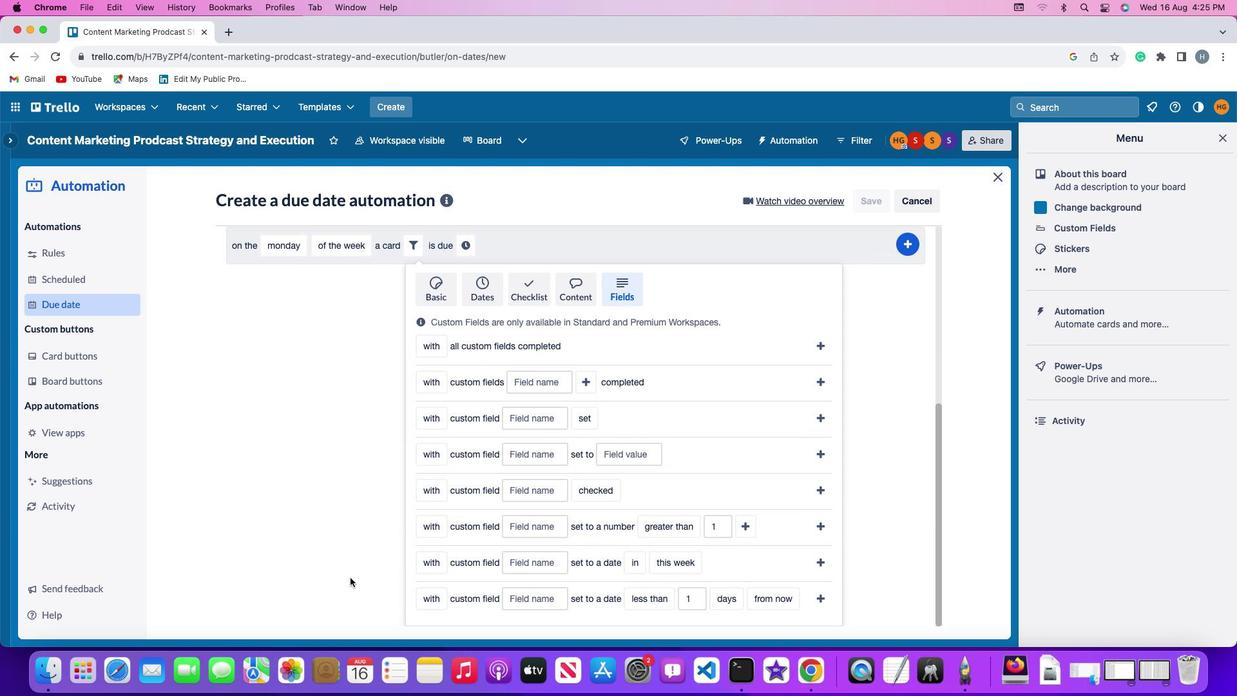
Action: Mouse moved to (435, 513)
Screenshot: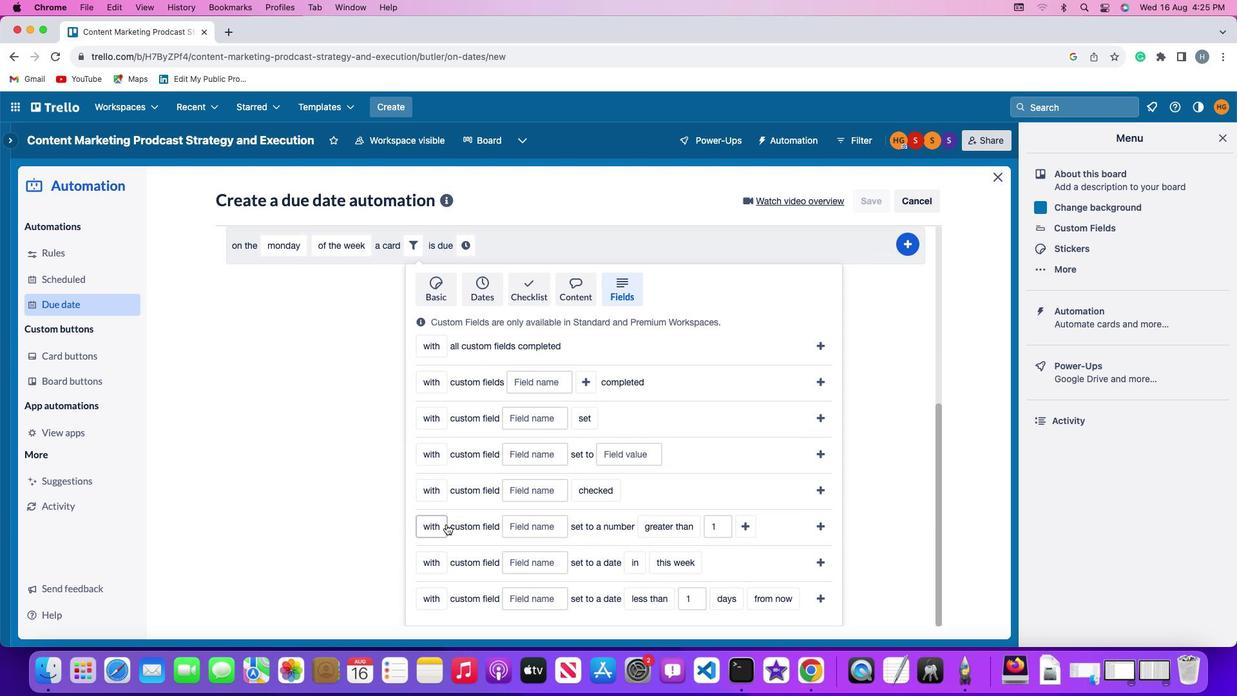 
Action: Mouse pressed left at (435, 513)
Screenshot: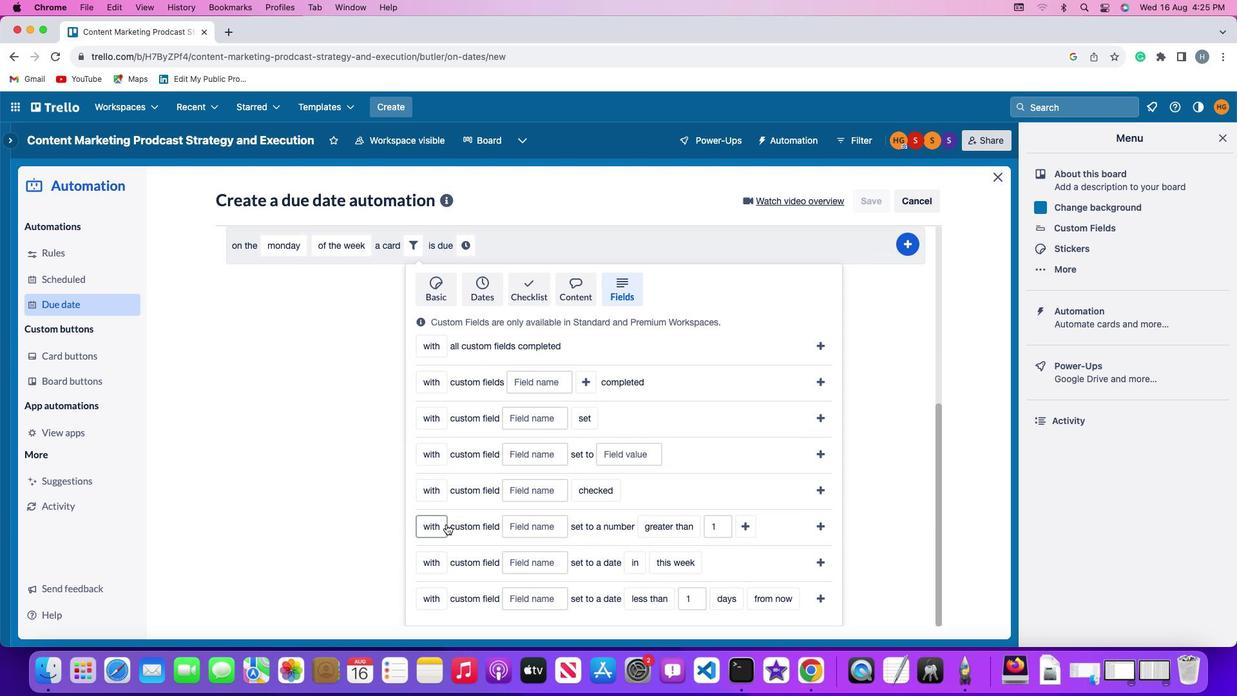 
Action: Mouse moved to (426, 568)
Screenshot: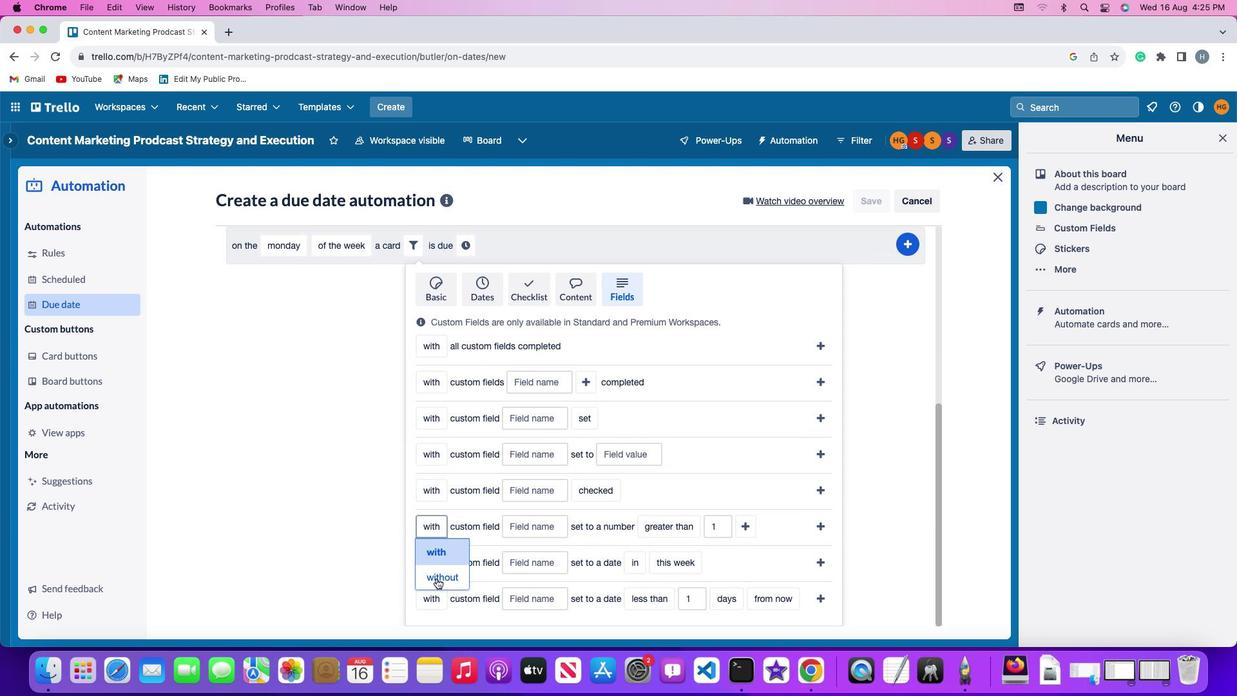 
Action: Mouse pressed left at (426, 568)
Screenshot: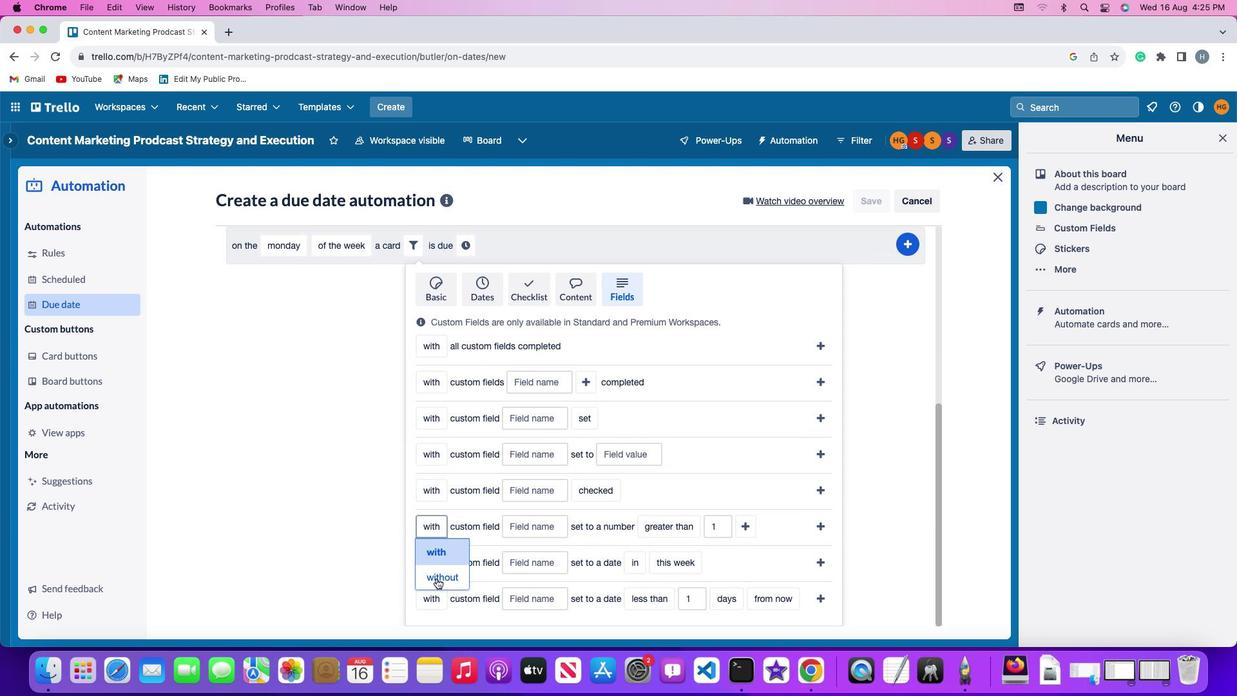 
Action: Mouse moved to (518, 518)
Screenshot: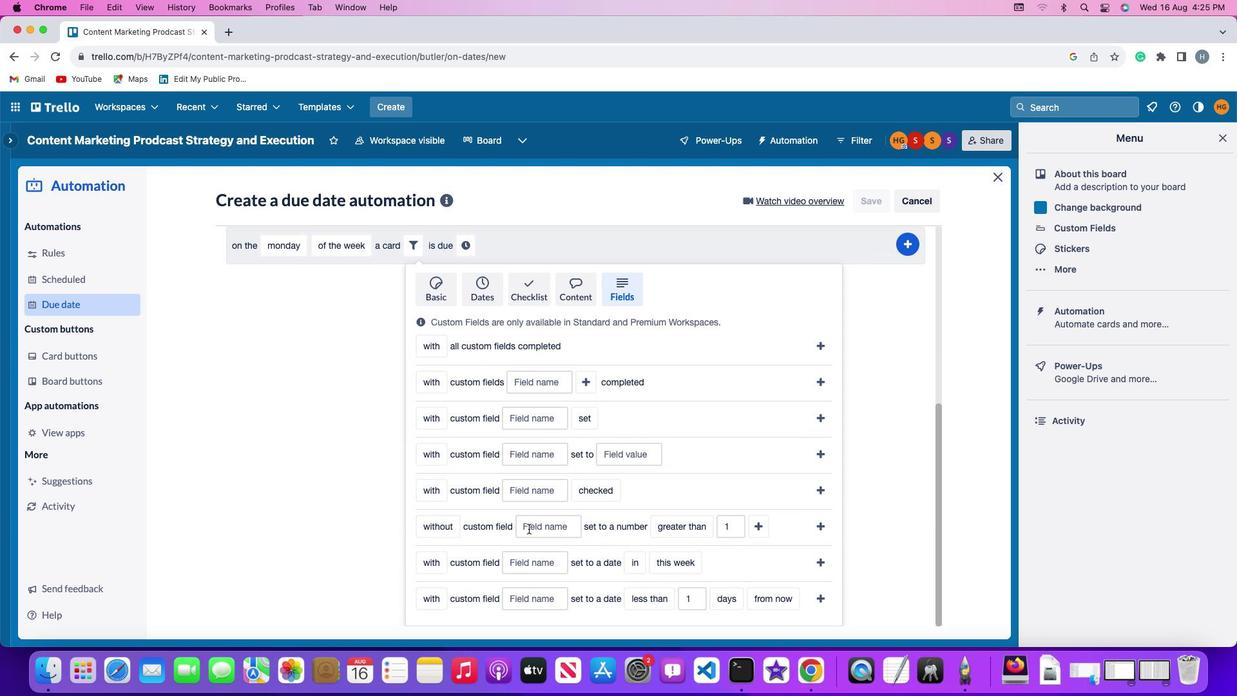 
Action: Mouse pressed left at (518, 518)
Screenshot: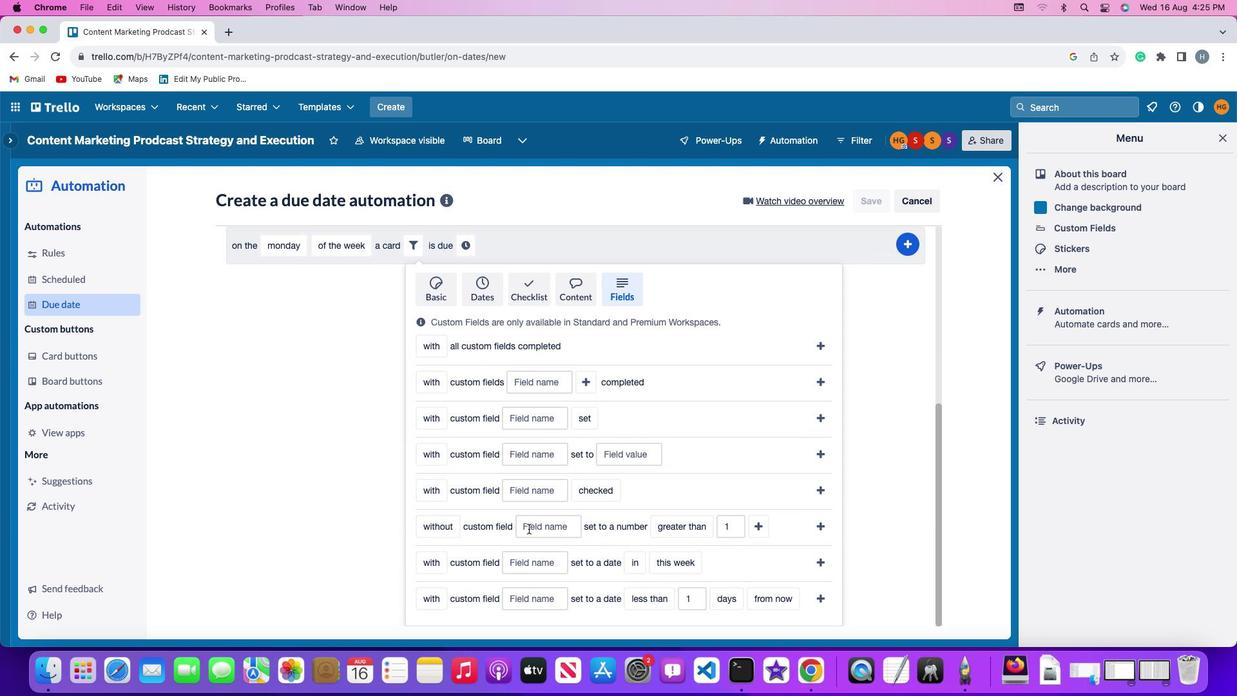 
Action: Key pressed Key.shift'R''e''s''u''m''e'
Screenshot: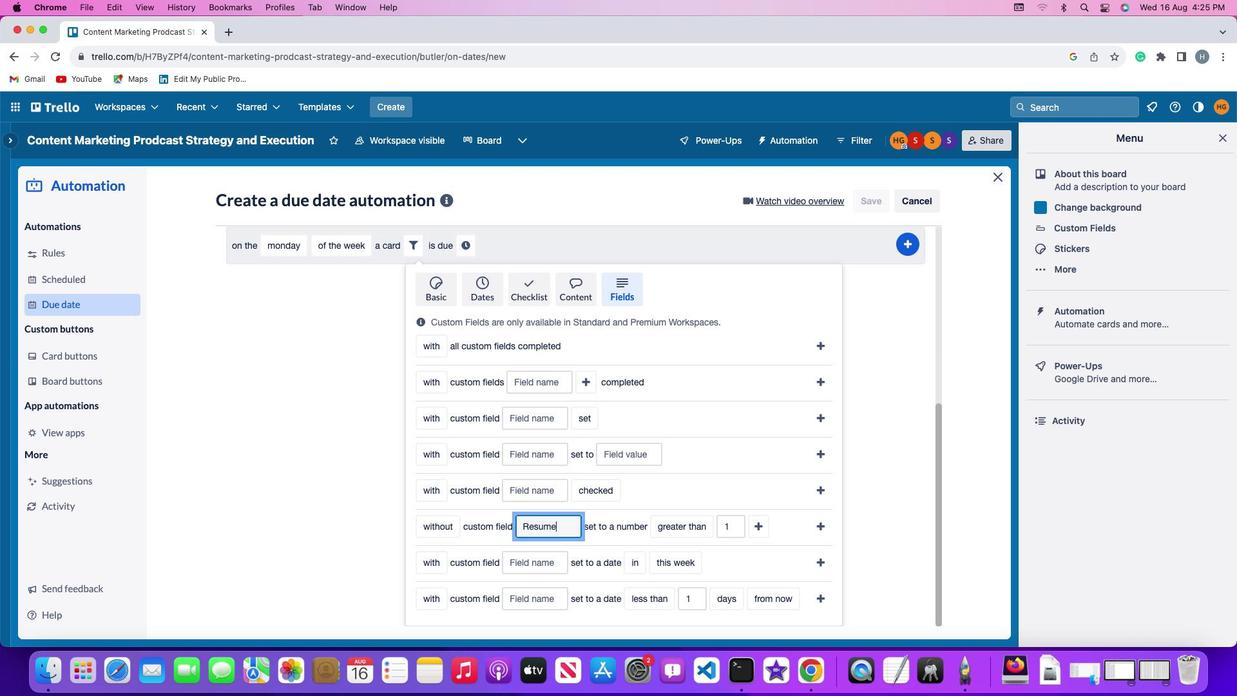 
Action: Mouse moved to (652, 519)
Screenshot: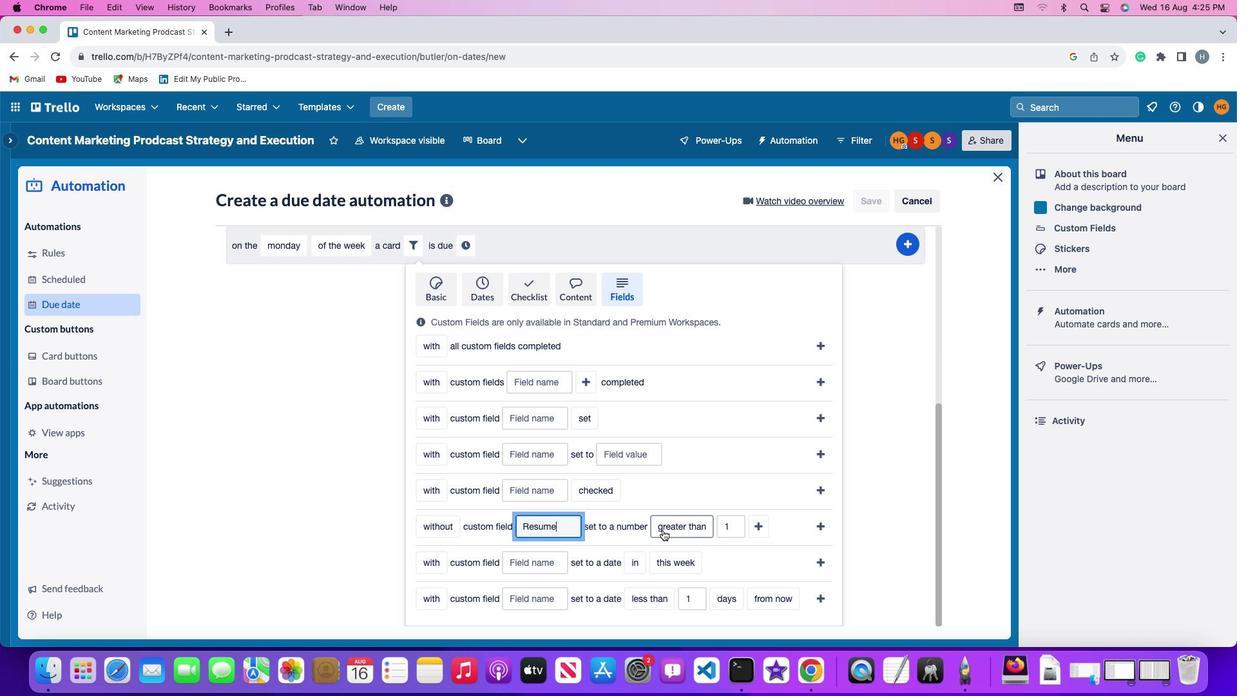 
Action: Mouse pressed left at (652, 519)
Screenshot: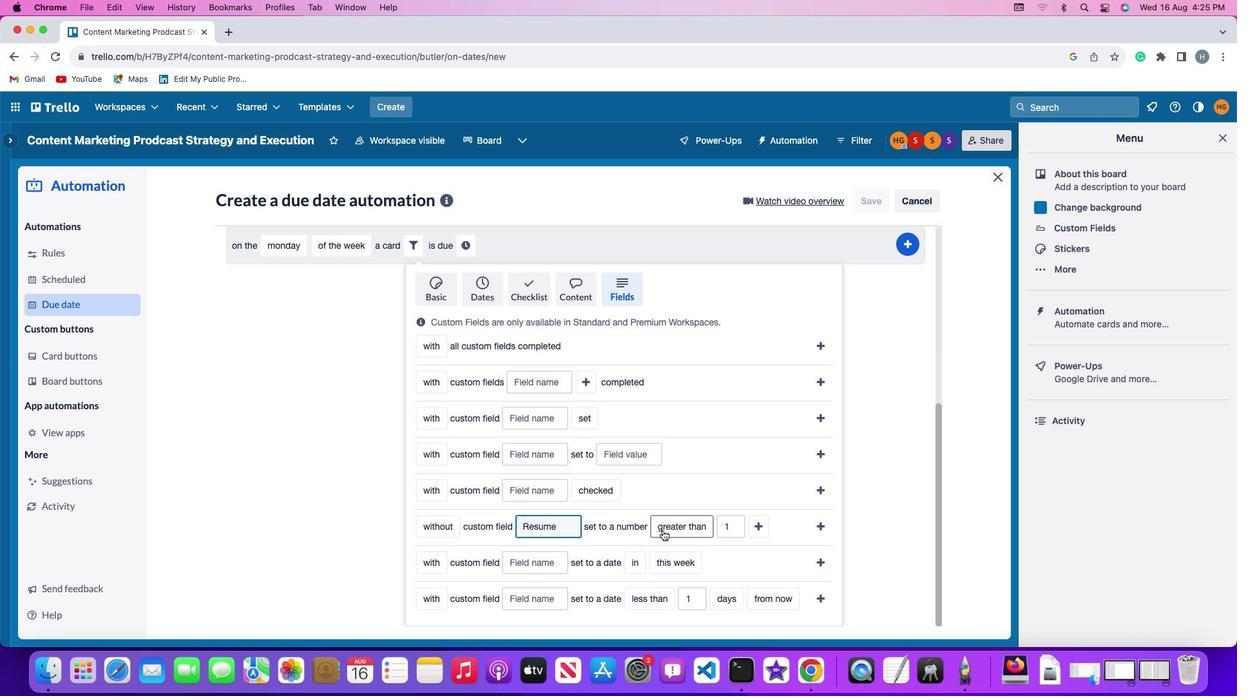 
Action: Mouse moved to (670, 490)
Screenshot: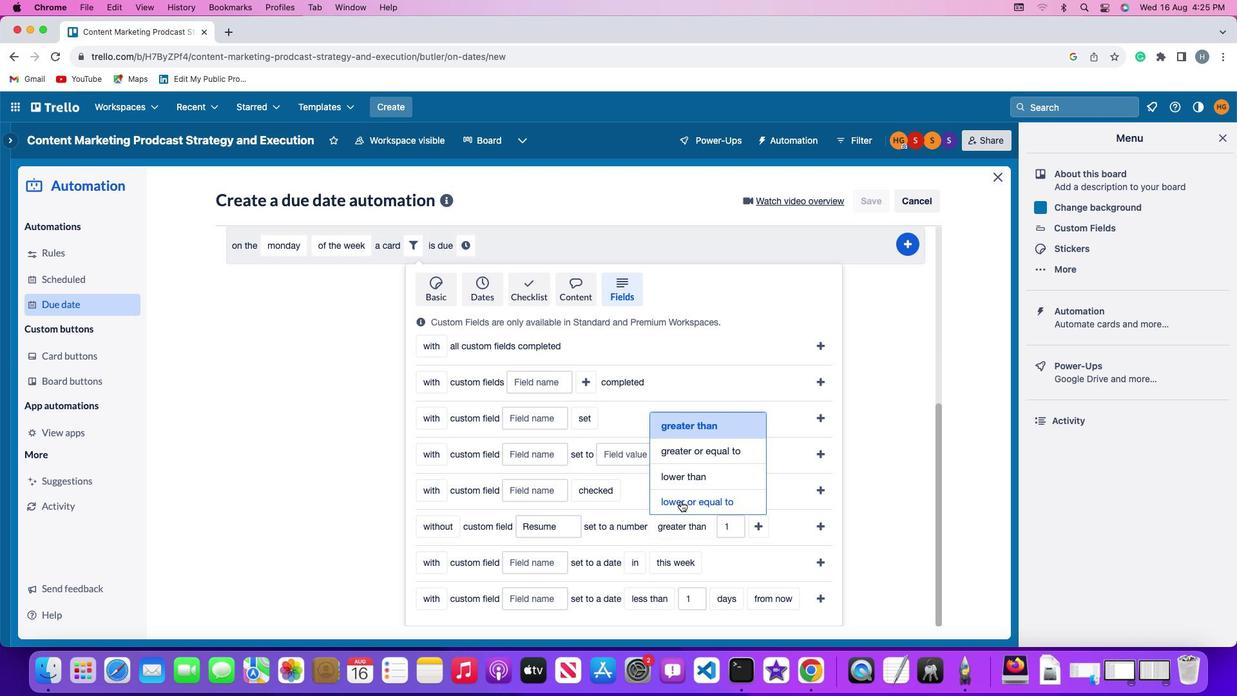 
Action: Mouse pressed left at (670, 490)
Screenshot: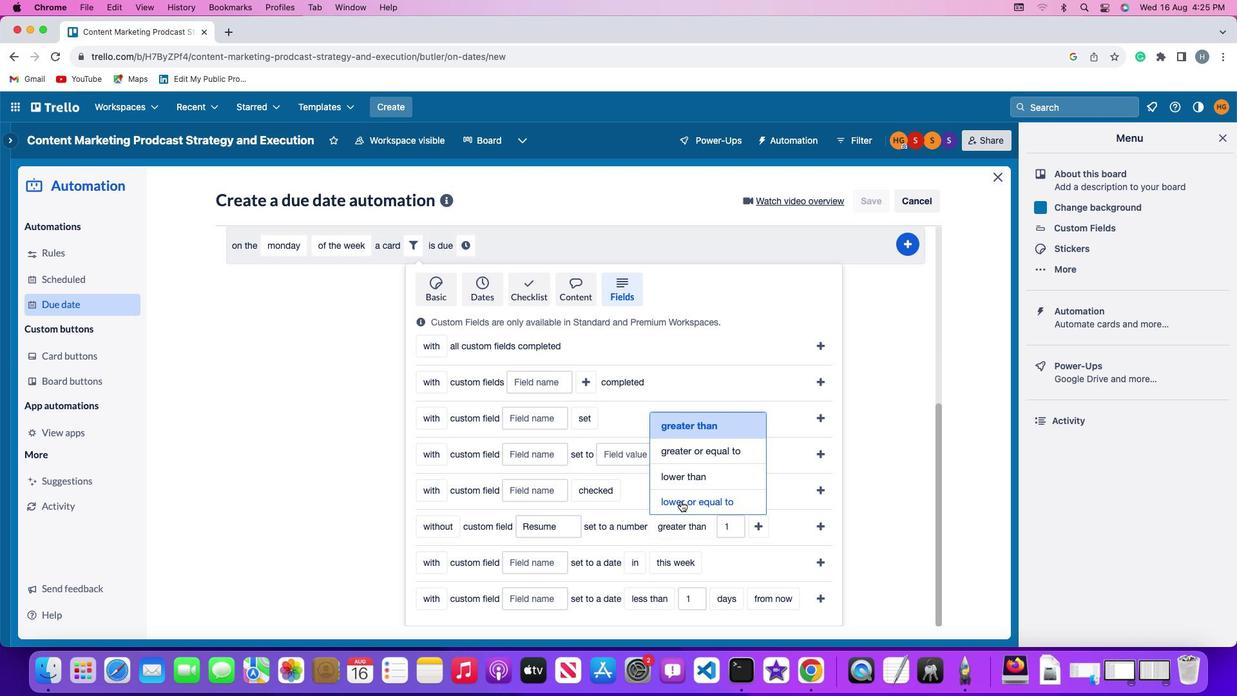 
Action: Mouse moved to (750, 517)
Screenshot: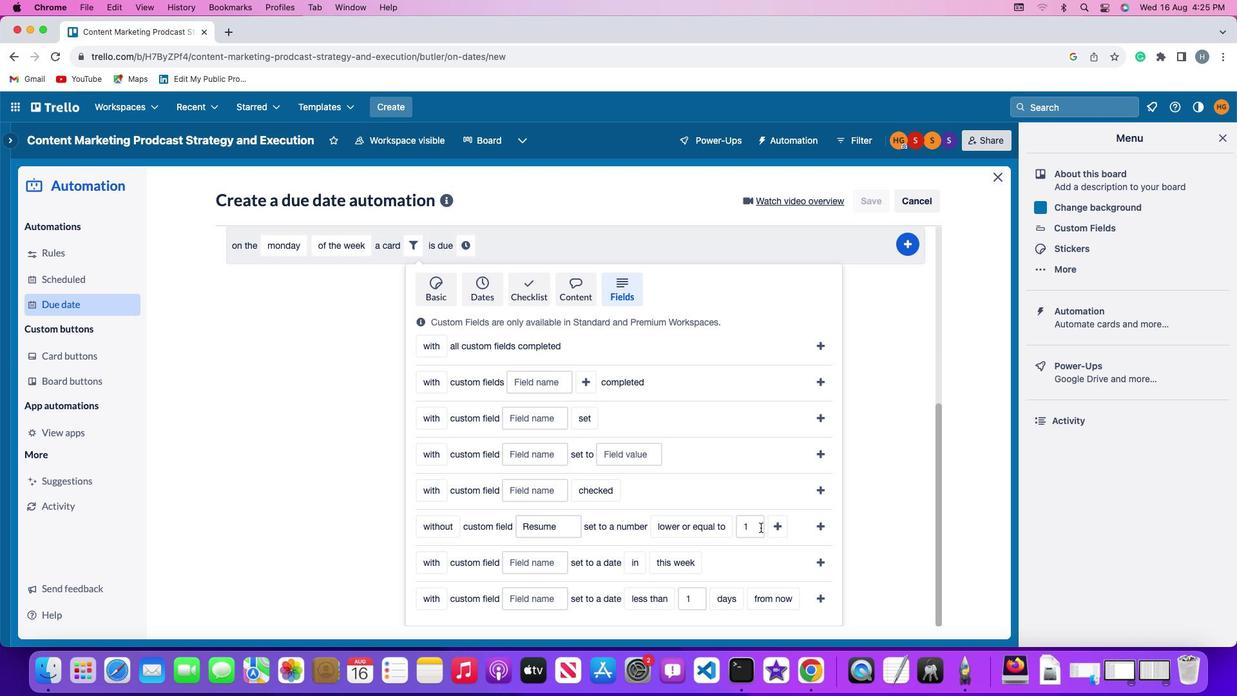 
Action: Mouse pressed left at (750, 517)
Screenshot: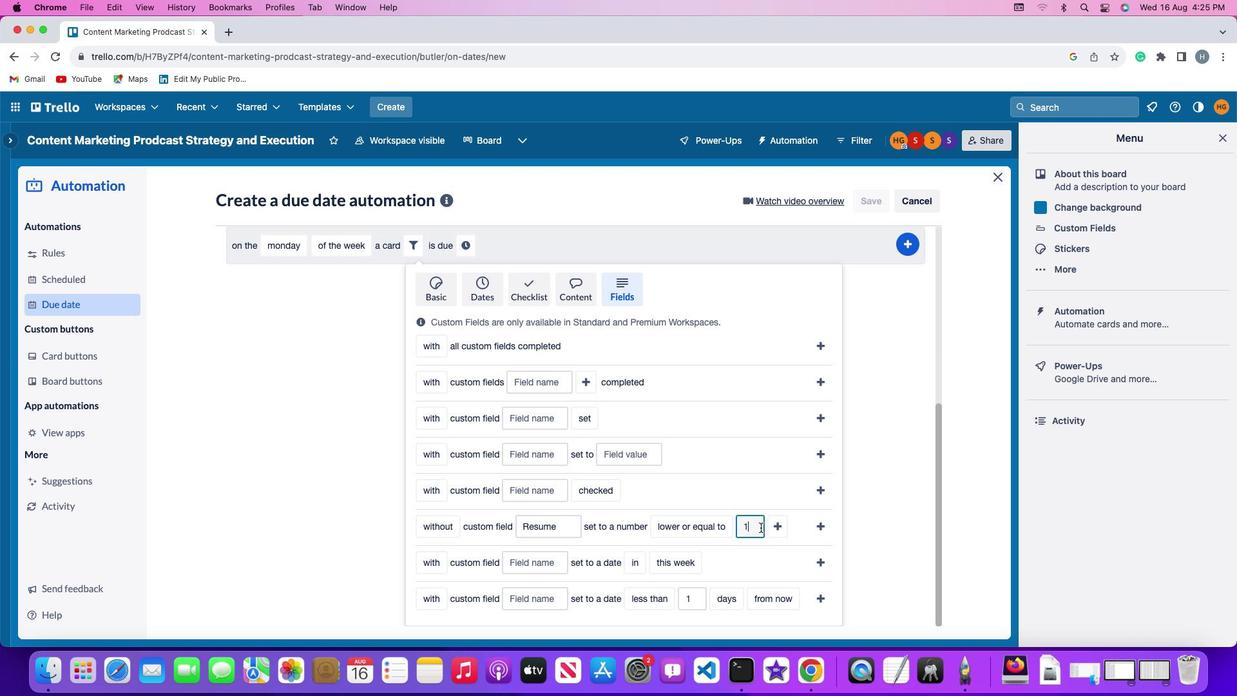 
Action: Mouse moved to (751, 517)
Screenshot: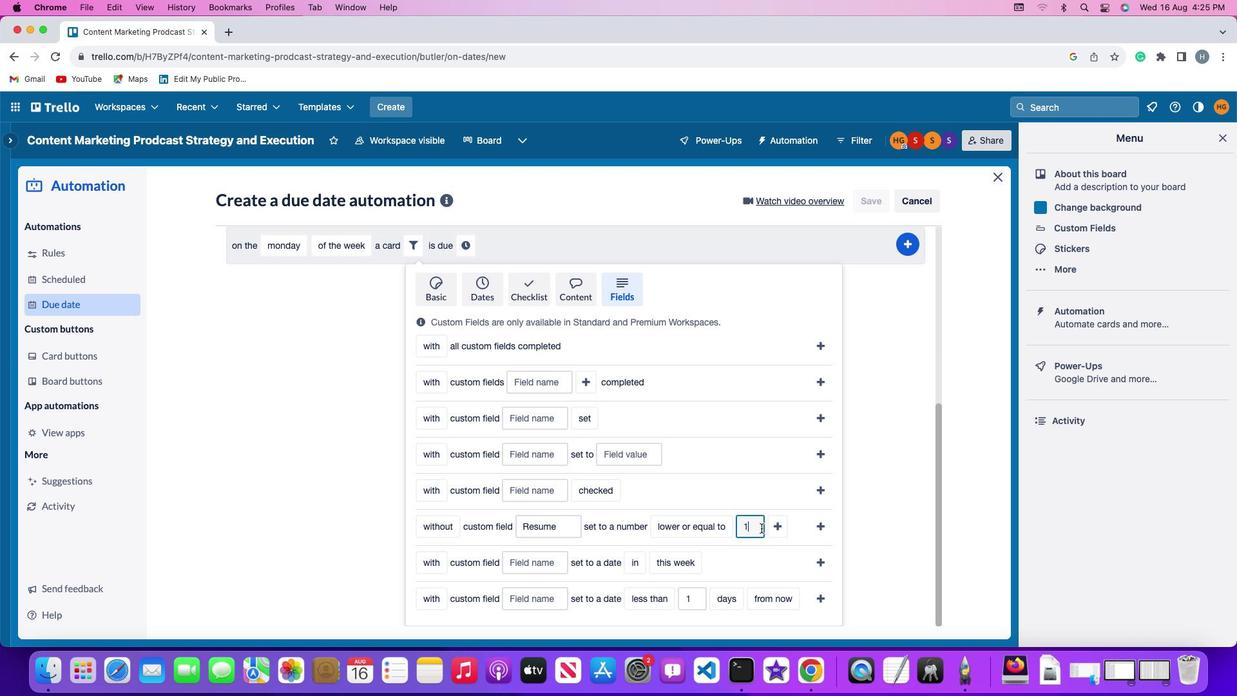 
Action: Key pressed Key.backspace'1'
Screenshot: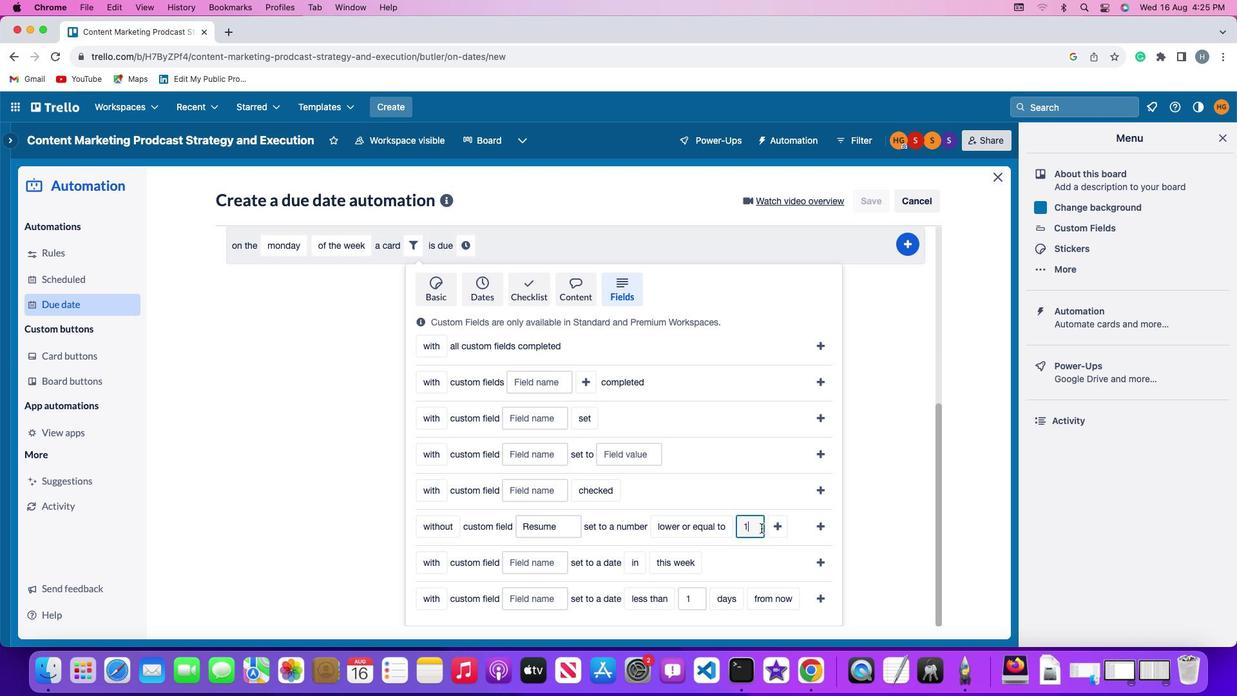 
Action: Mouse moved to (767, 519)
Screenshot: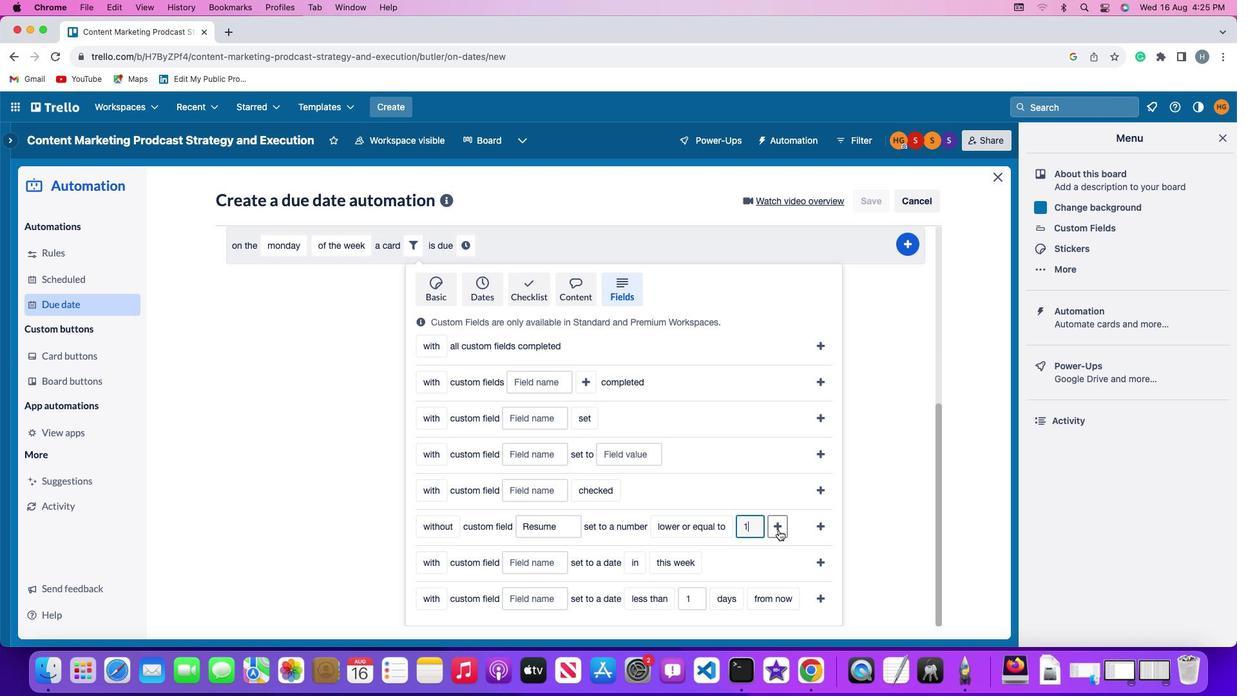 
Action: Mouse pressed left at (767, 519)
Screenshot: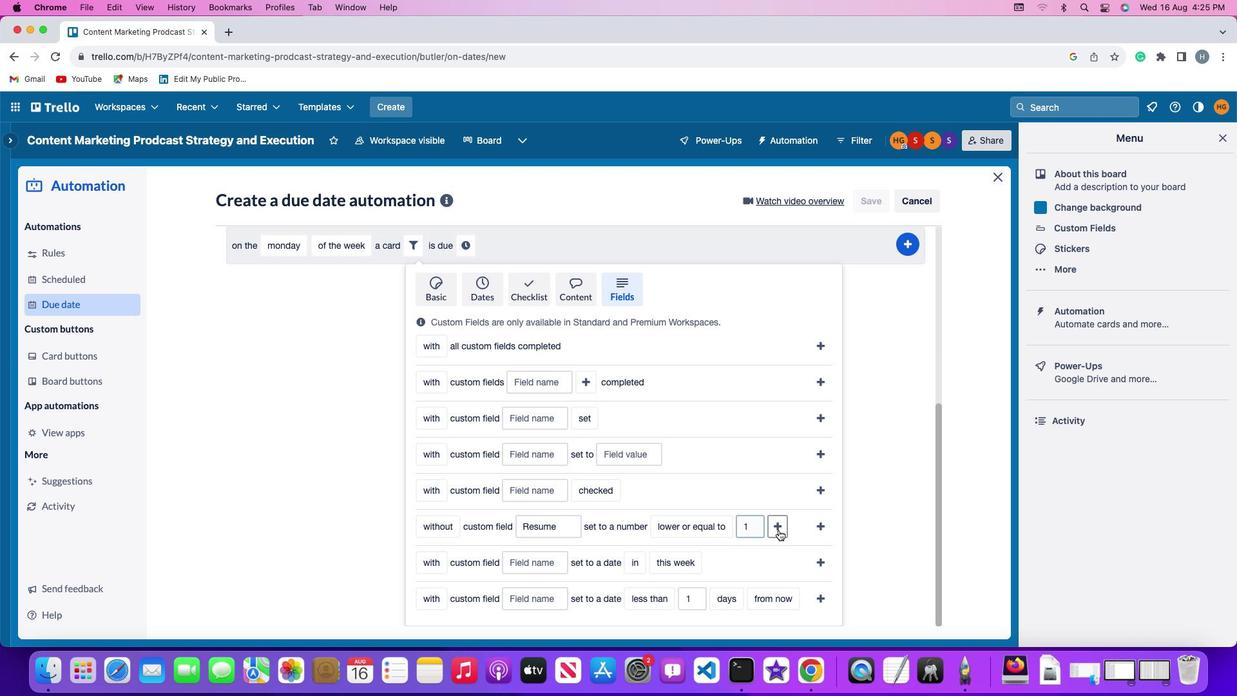 
Action: Mouse moved to (470, 546)
Screenshot: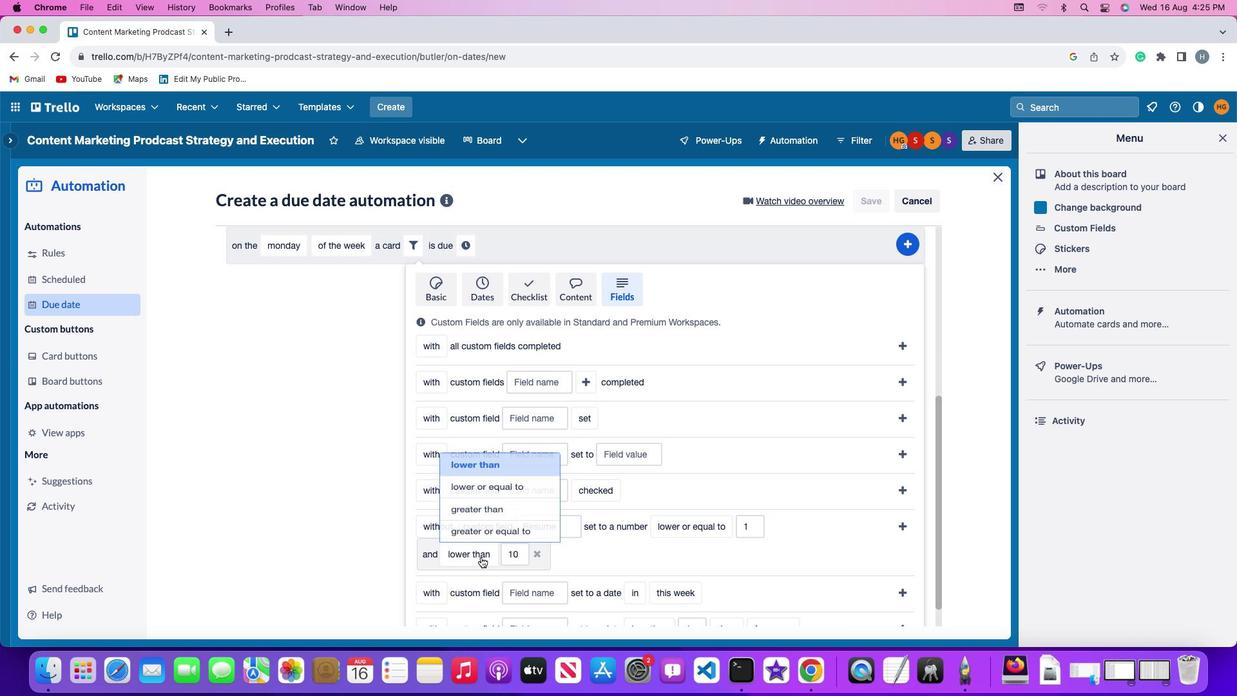
Action: Mouse pressed left at (470, 546)
Screenshot: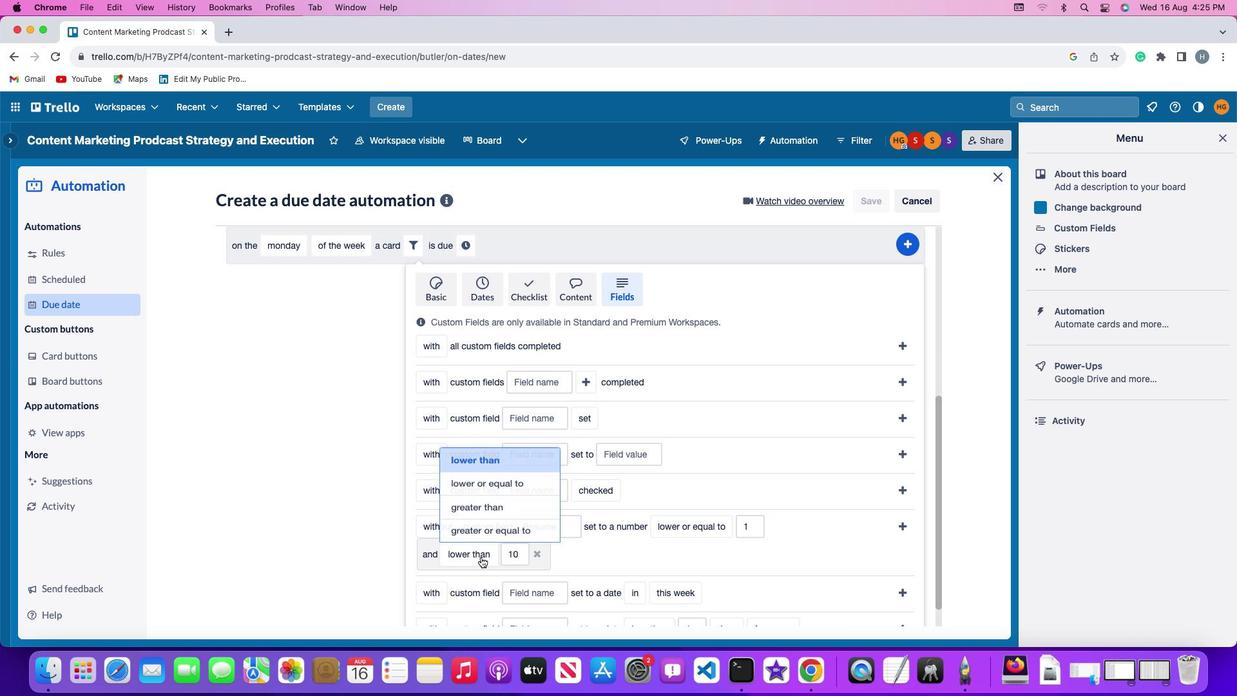 
Action: Mouse moved to (477, 497)
Screenshot: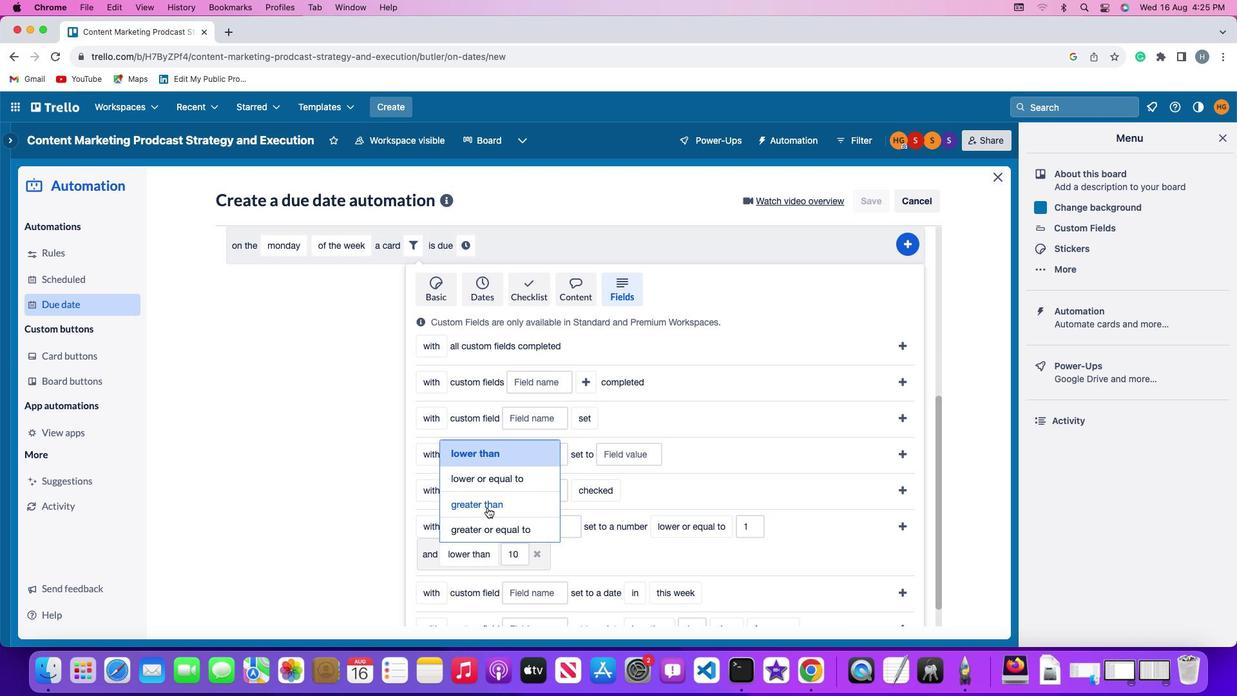 
Action: Mouse pressed left at (477, 497)
Screenshot: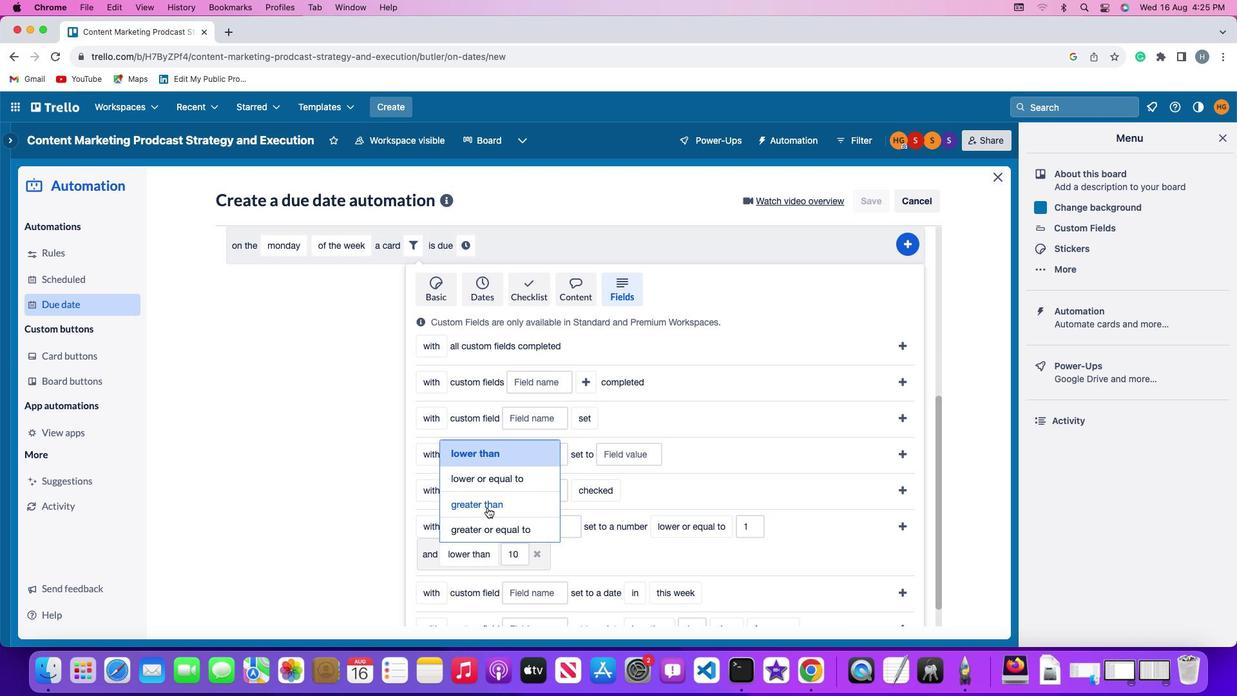 
Action: Mouse moved to (519, 542)
Screenshot: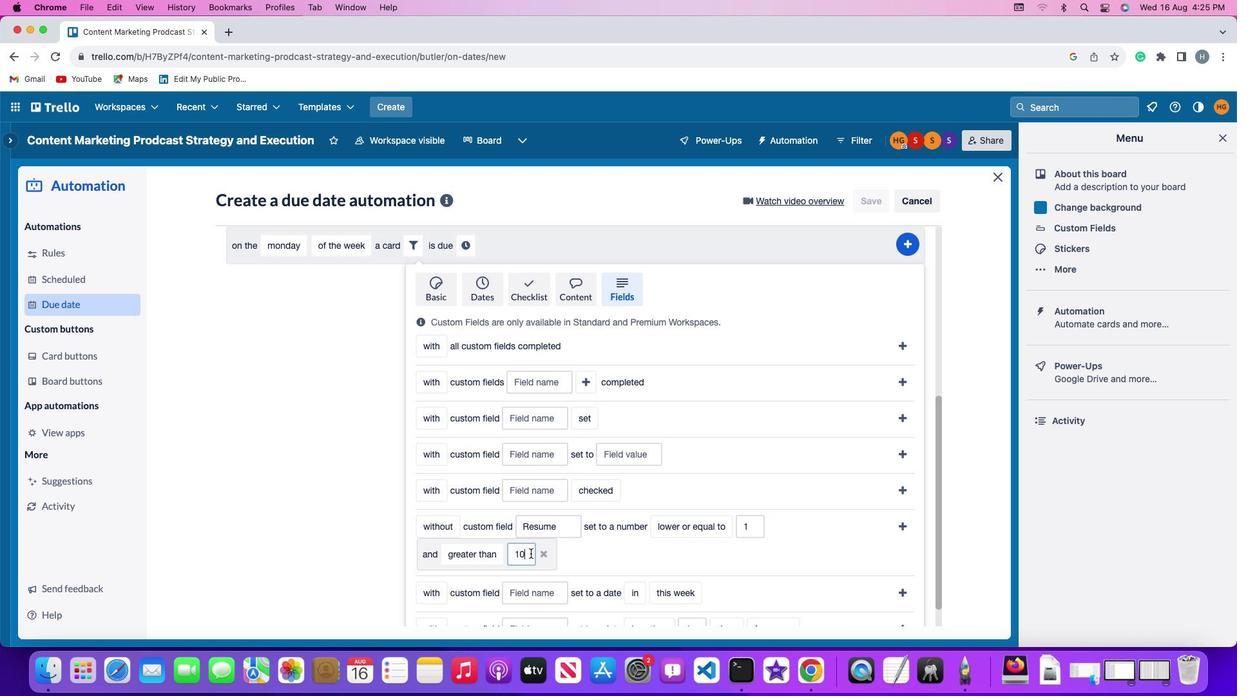 
Action: Mouse pressed left at (519, 542)
Screenshot: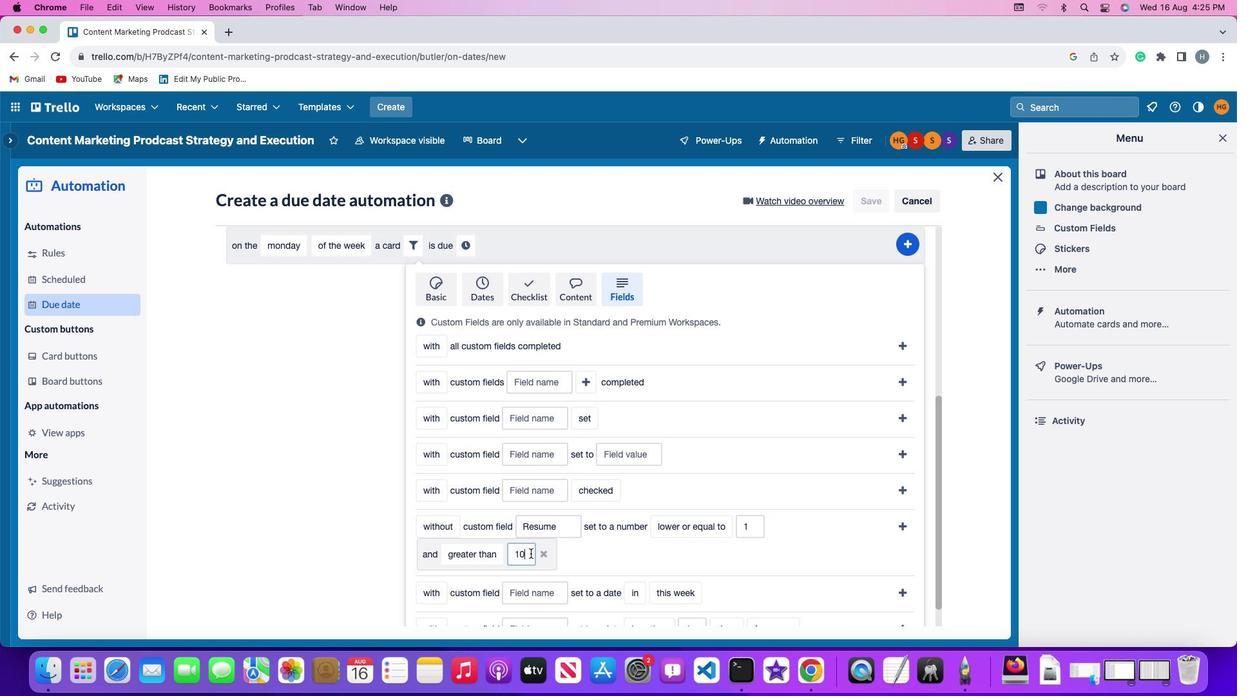
Action: Mouse moved to (520, 542)
Screenshot: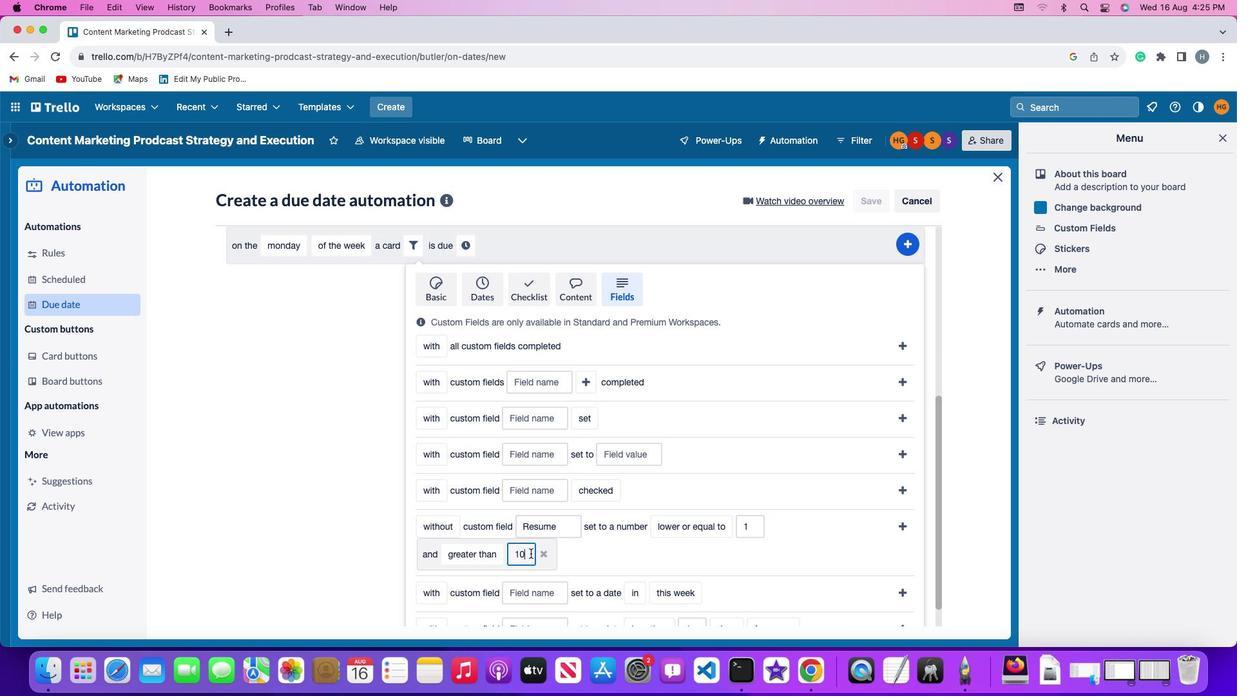 
Action: Key pressed Key.backspaceKey.backspace'1''0'
Screenshot: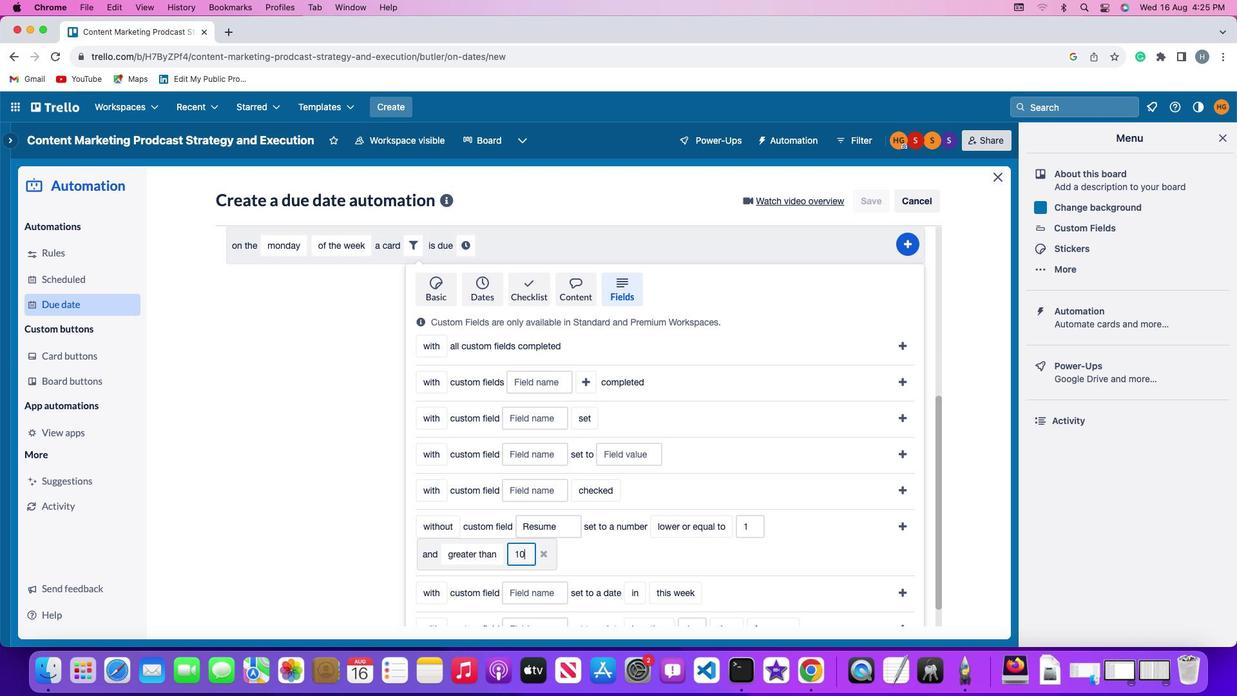 
Action: Mouse moved to (894, 513)
Screenshot: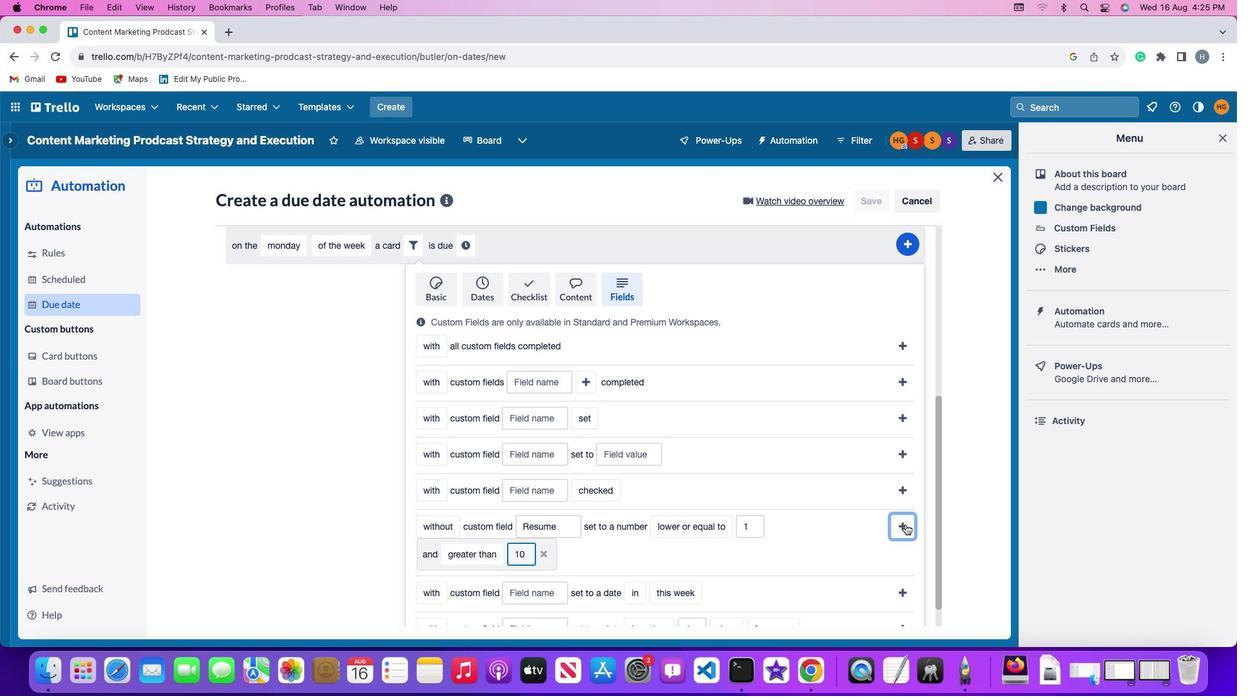
Action: Mouse pressed left at (894, 513)
Screenshot: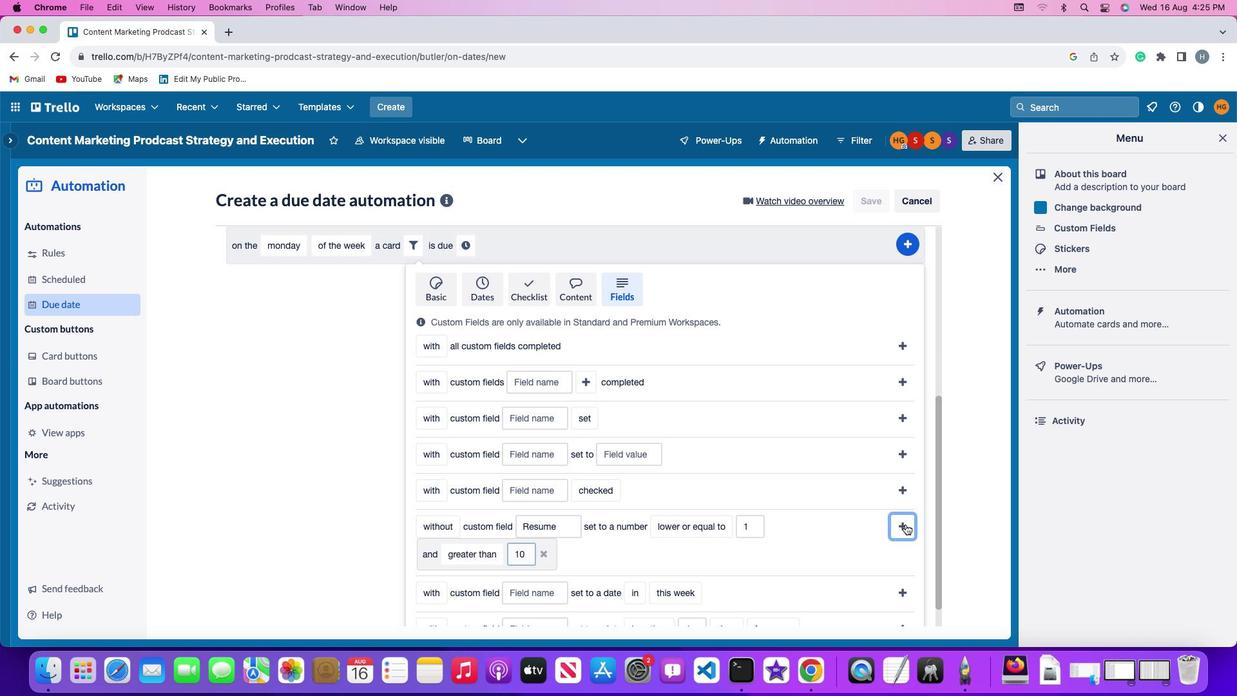 
Action: Mouse moved to (833, 552)
Screenshot: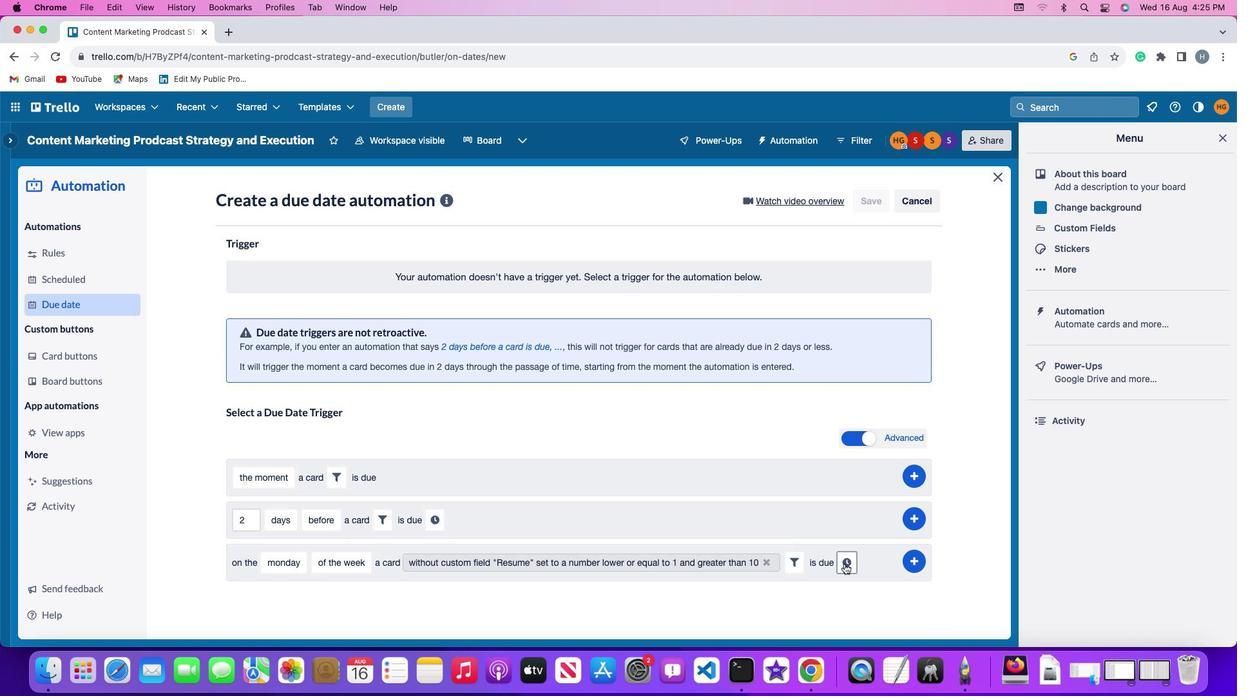 
Action: Mouse pressed left at (833, 552)
Screenshot: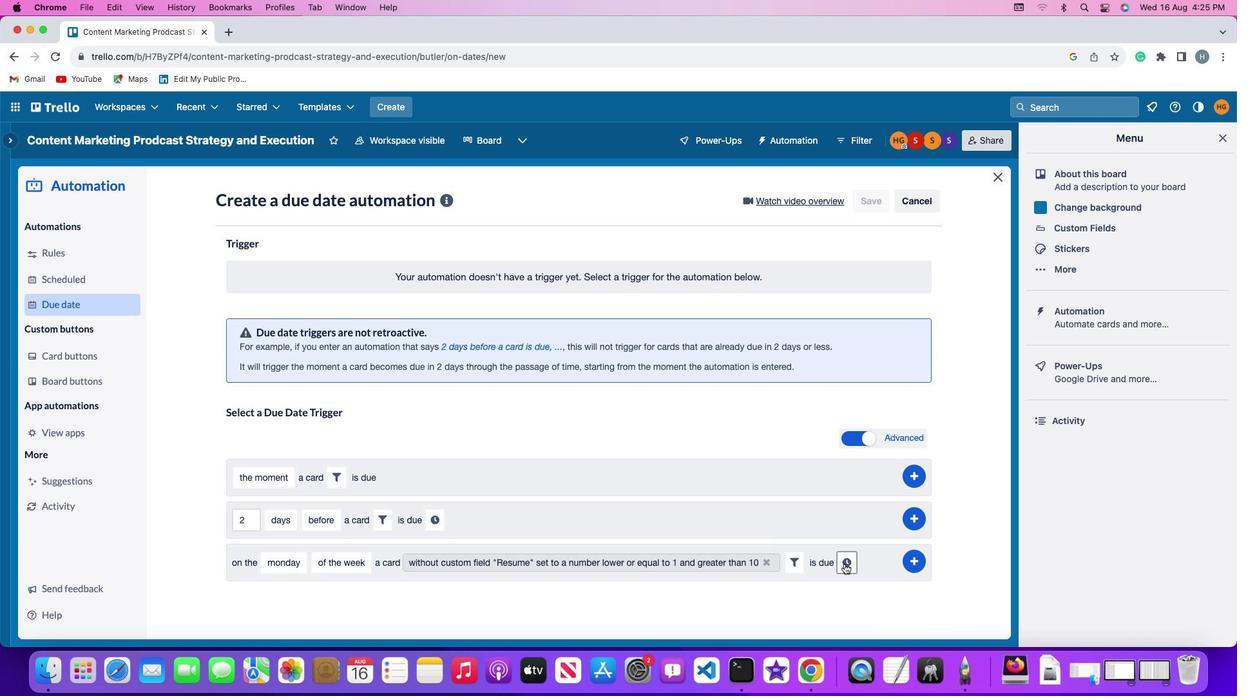 
Action: Mouse moved to (254, 584)
Screenshot: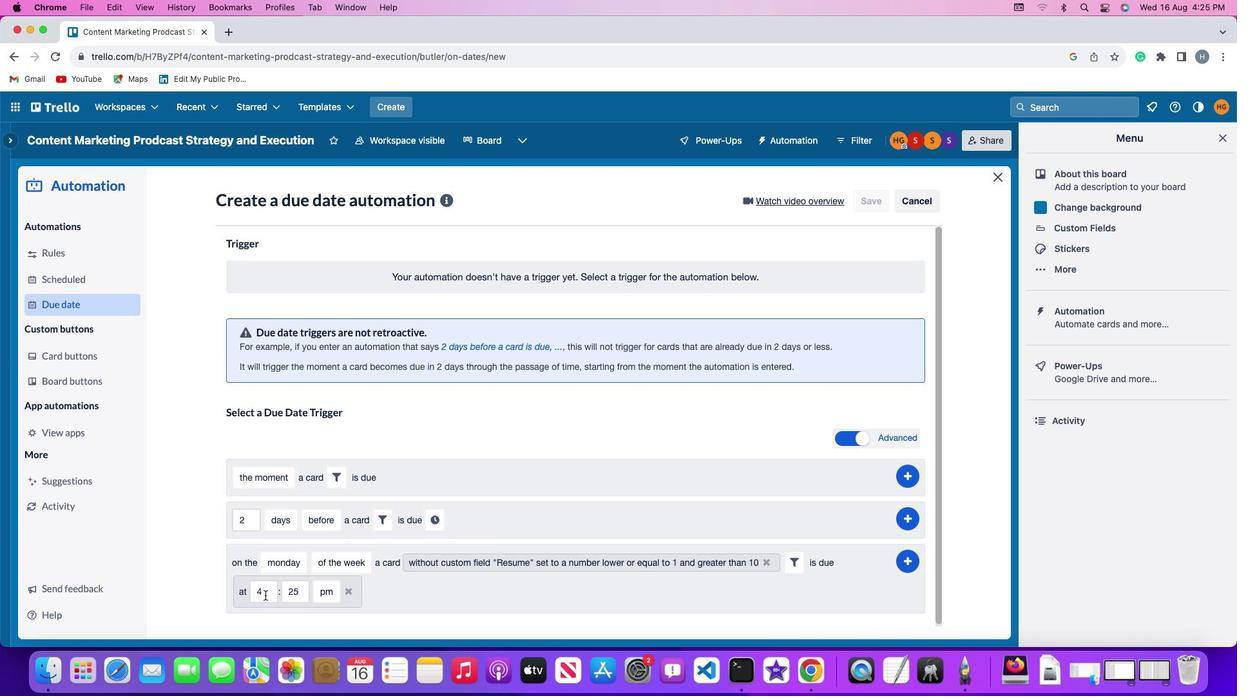 
Action: Mouse pressed left at (254, 584)
Screenshot: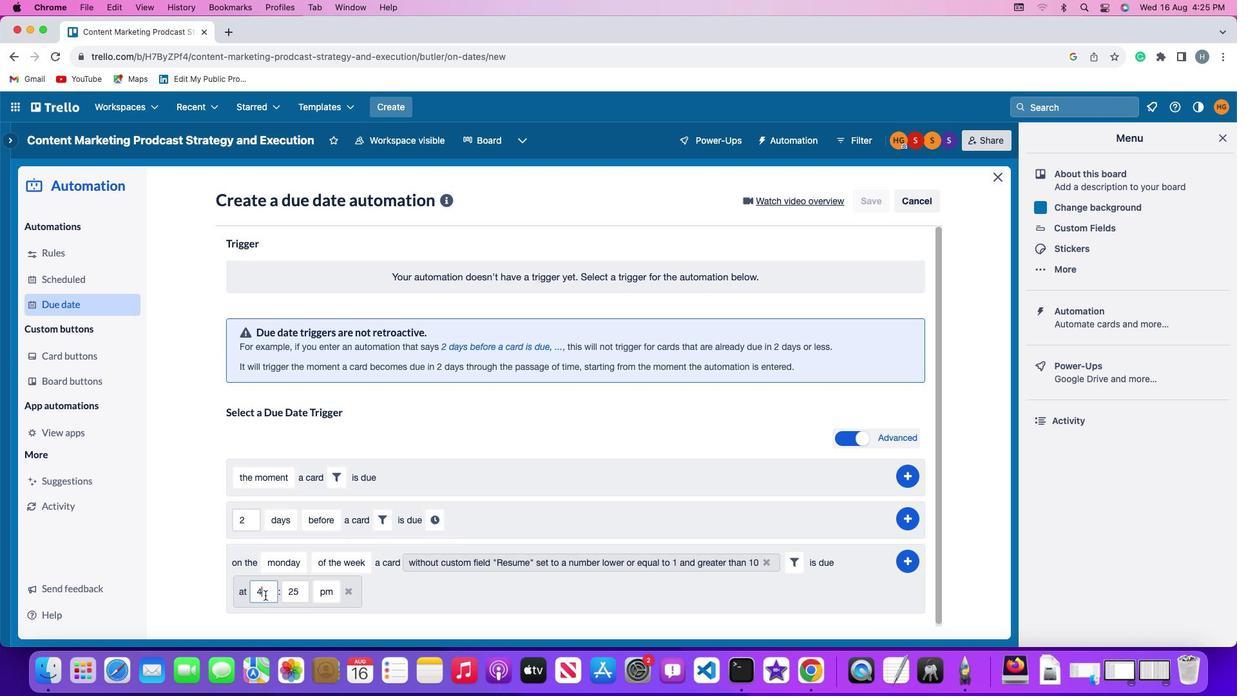 
Action: Key pressed Key.backspace'1''1'
Screenshot: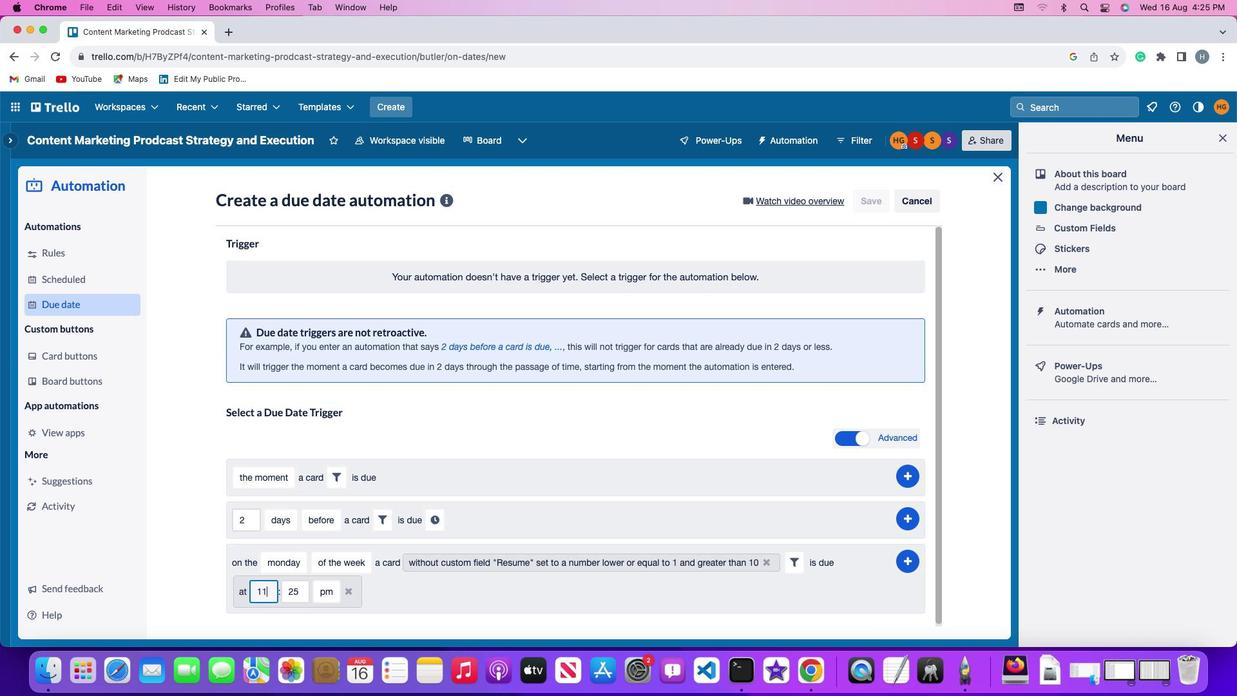 
Action: Mouse moved to (288, 578)
Screenshot: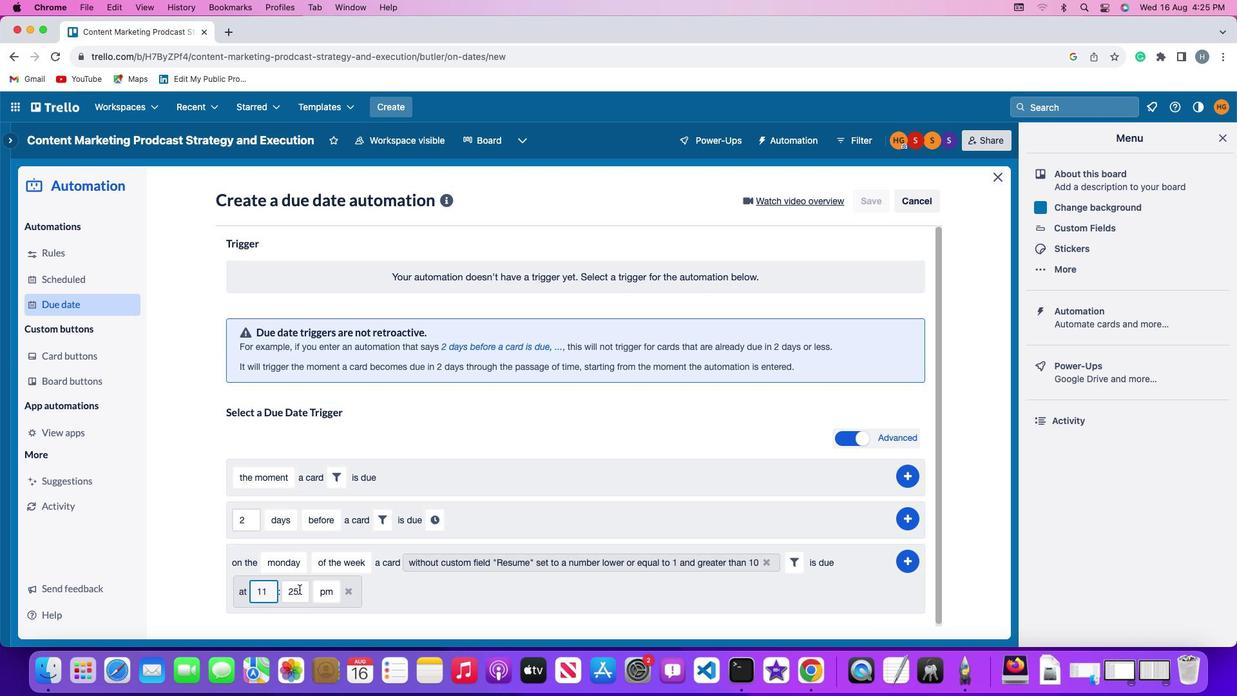 
Action: Mouse pressed left at (288, 578)
Screenshot: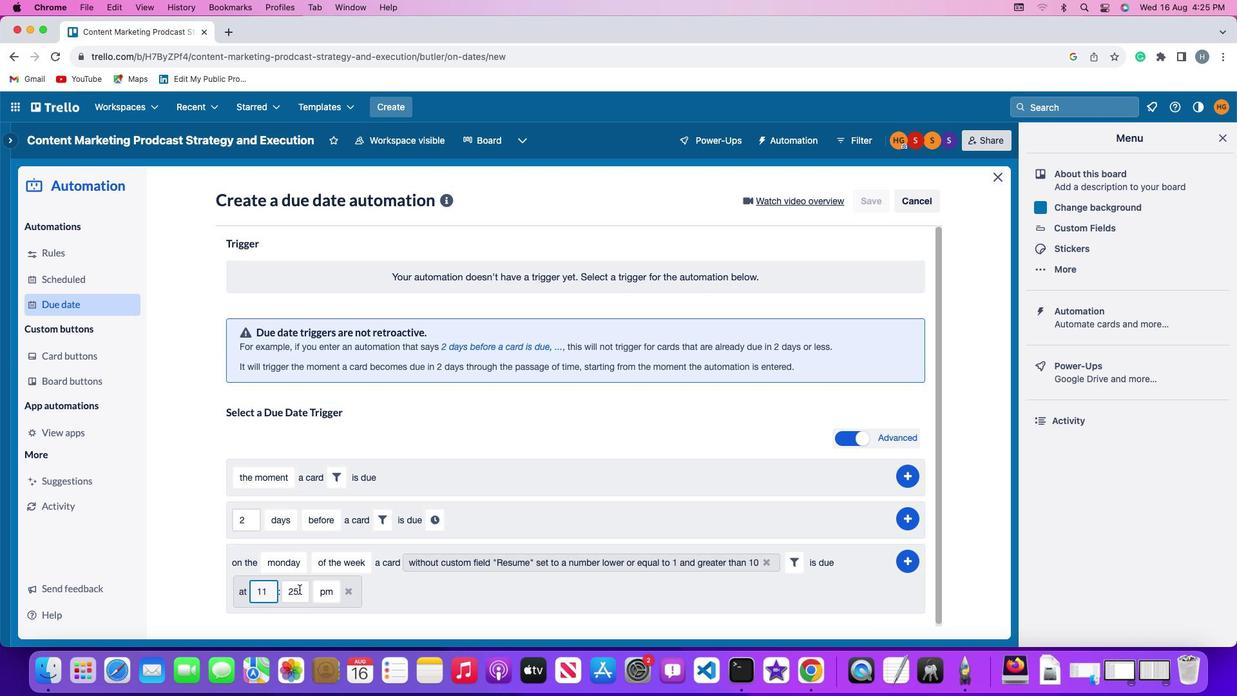 
Action: Key pressed Key.backspaceKey.backspace'0''0'
Screenshot: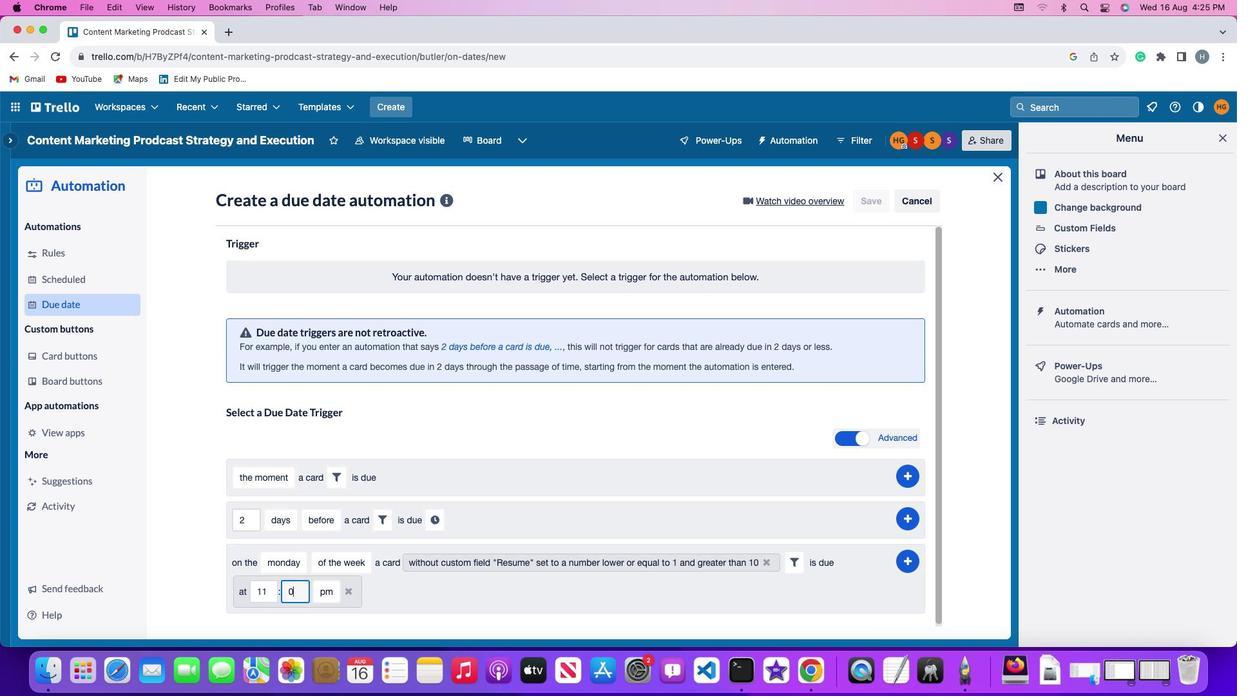 
Action: Mouse moved to (306, 577)
Screenshot: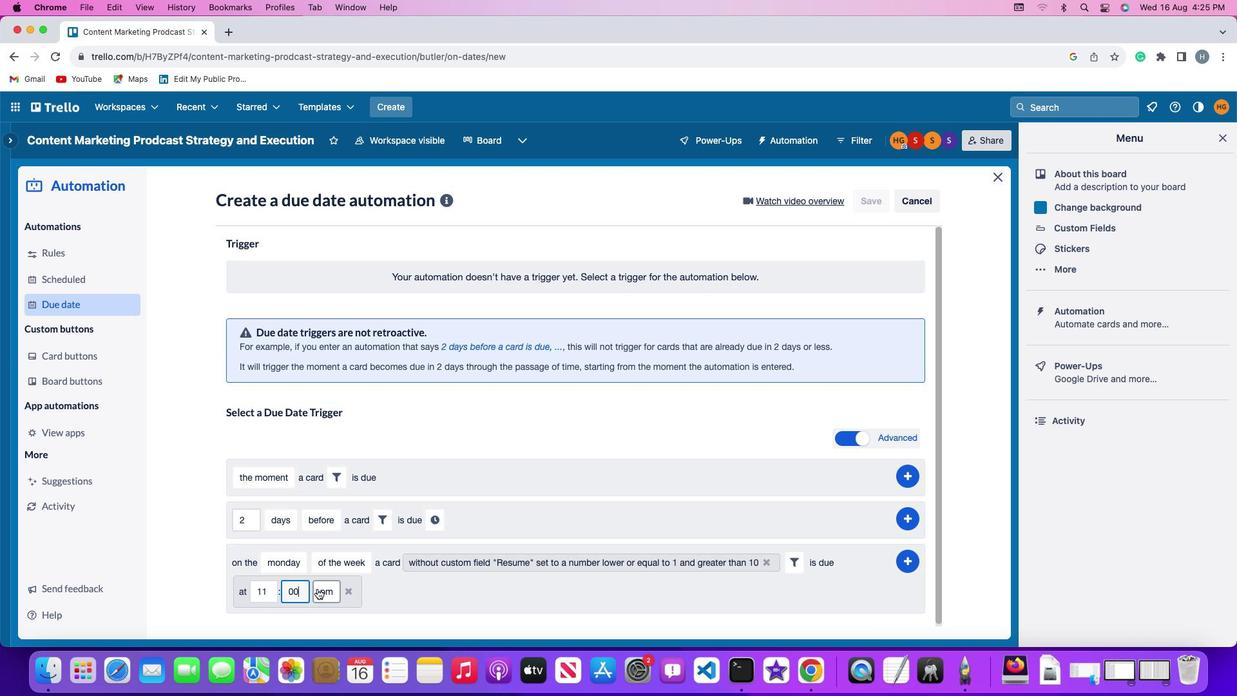 
Action: Mouse pressed left at (306, 577)
Screenshot: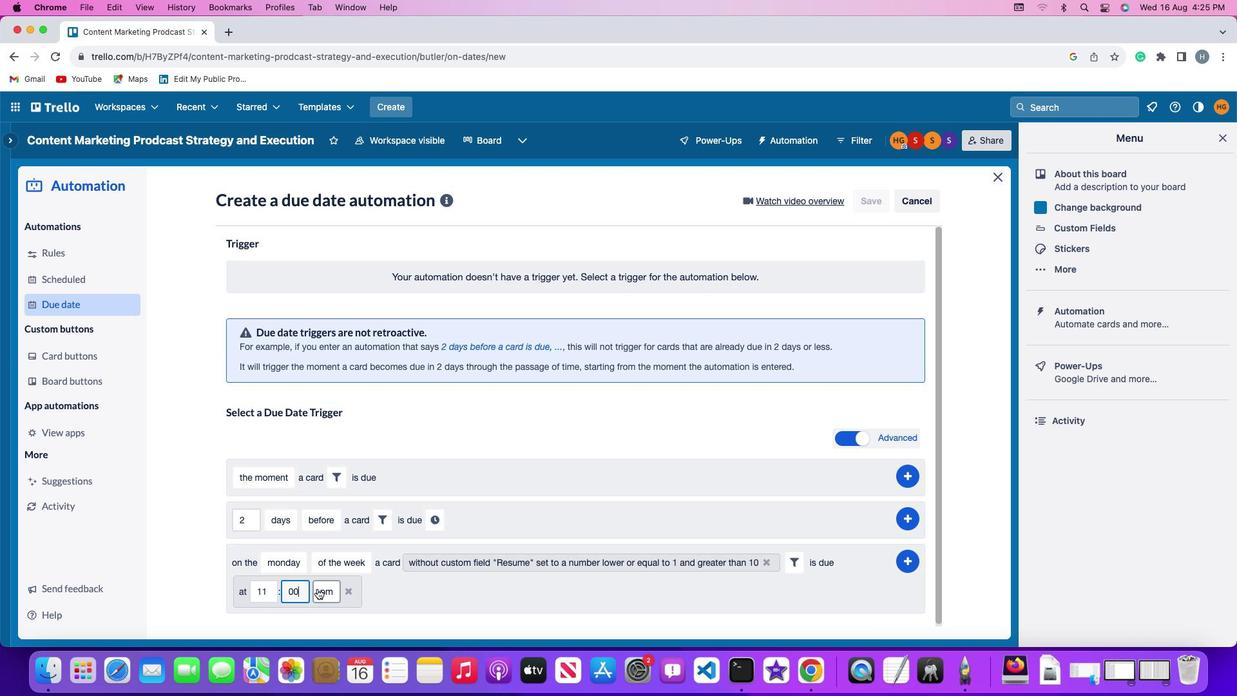 
Action: Mouse moved to (321, 533)
Screenshot: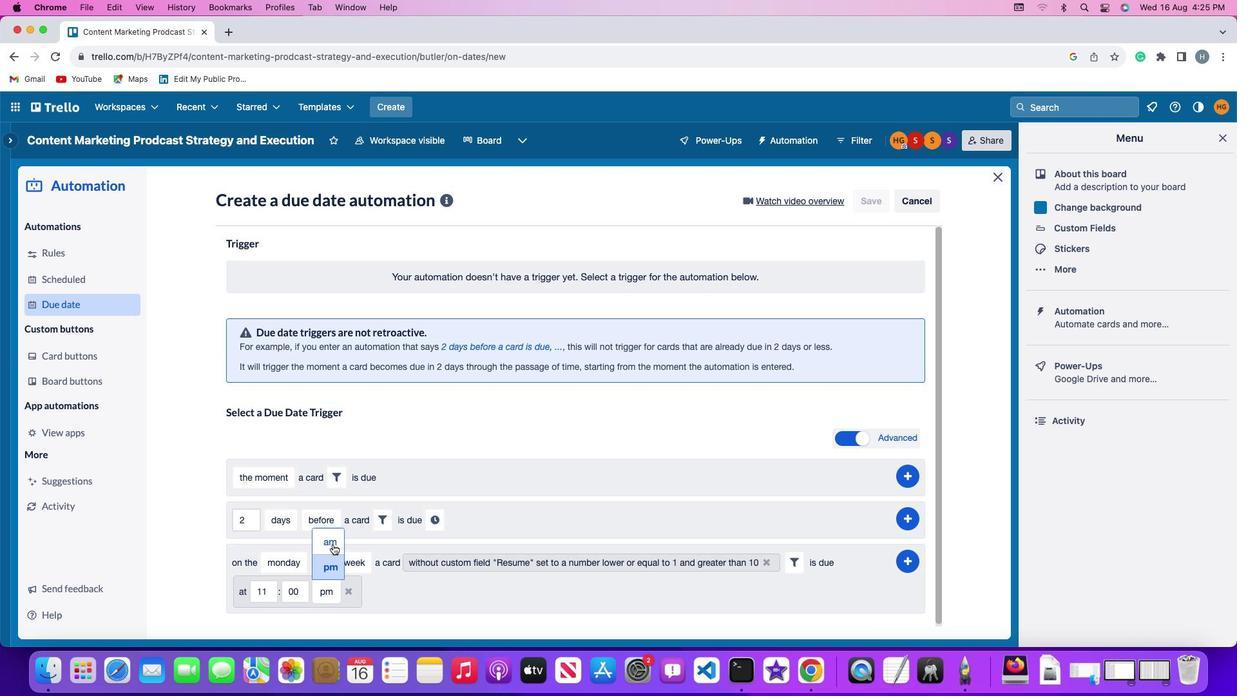 
Action: Mouse pressed left at (321, 533)
Screenshot: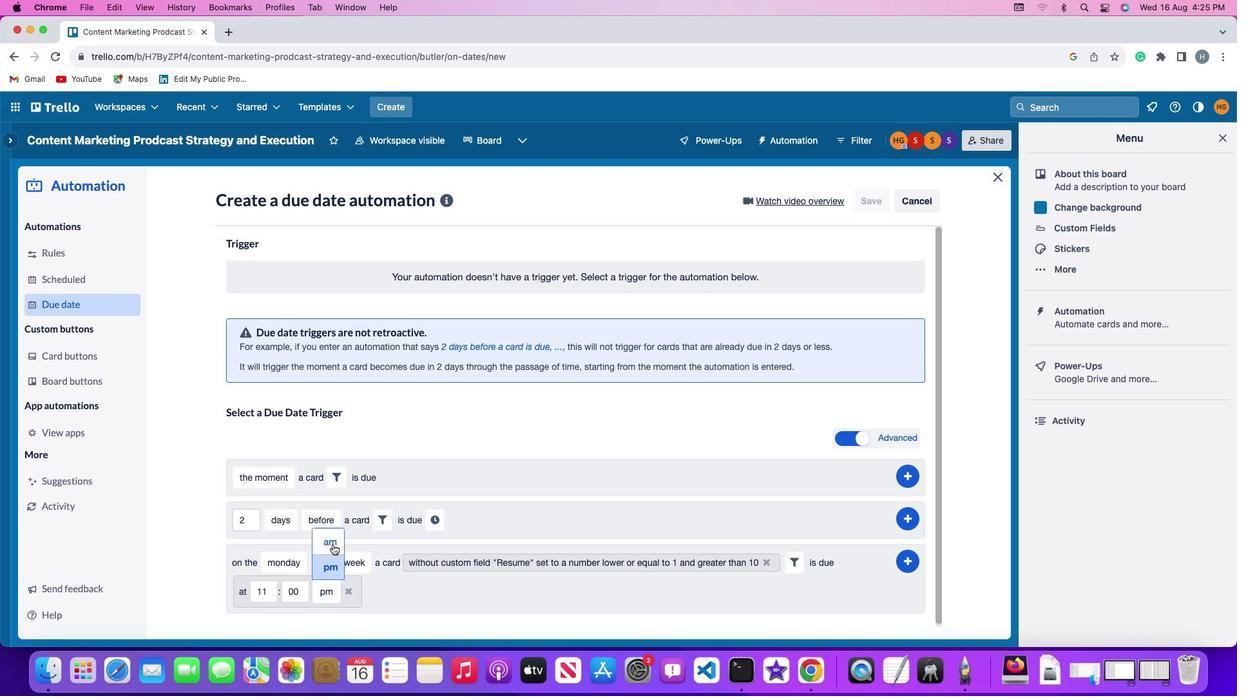 
Action: Mouse moved to (898, 549)
Screenshot: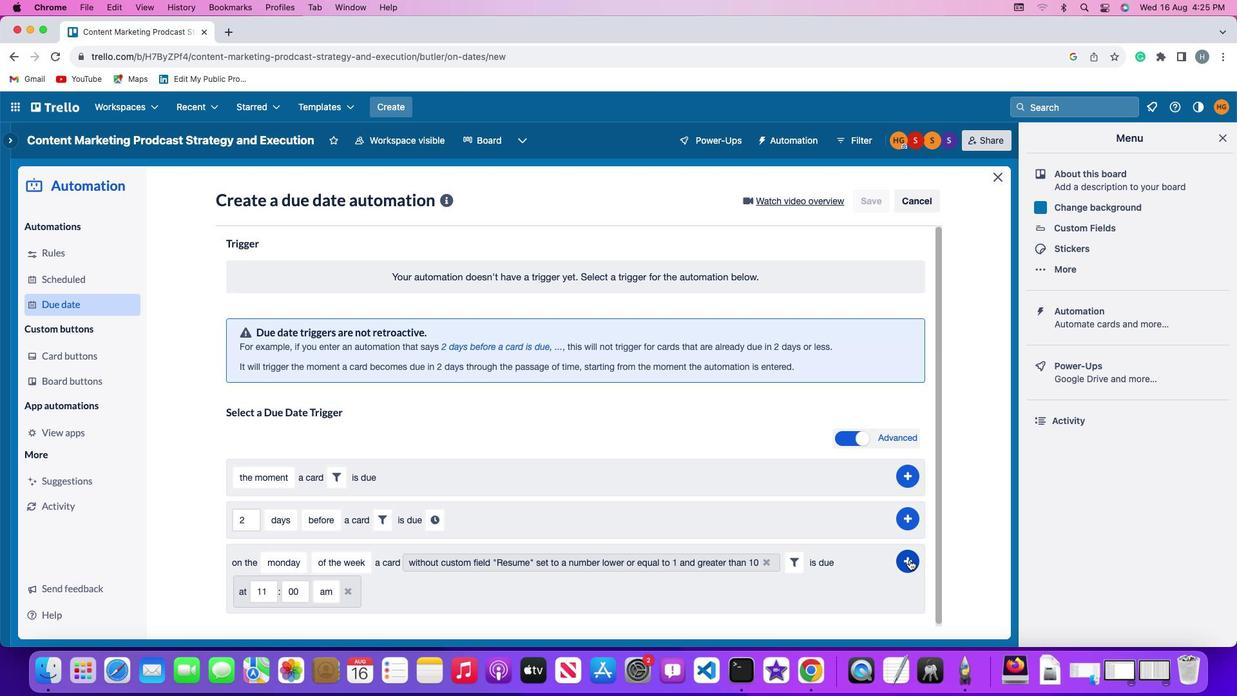 
Action: Mouse pressed left at (898, 549)
Screenshot: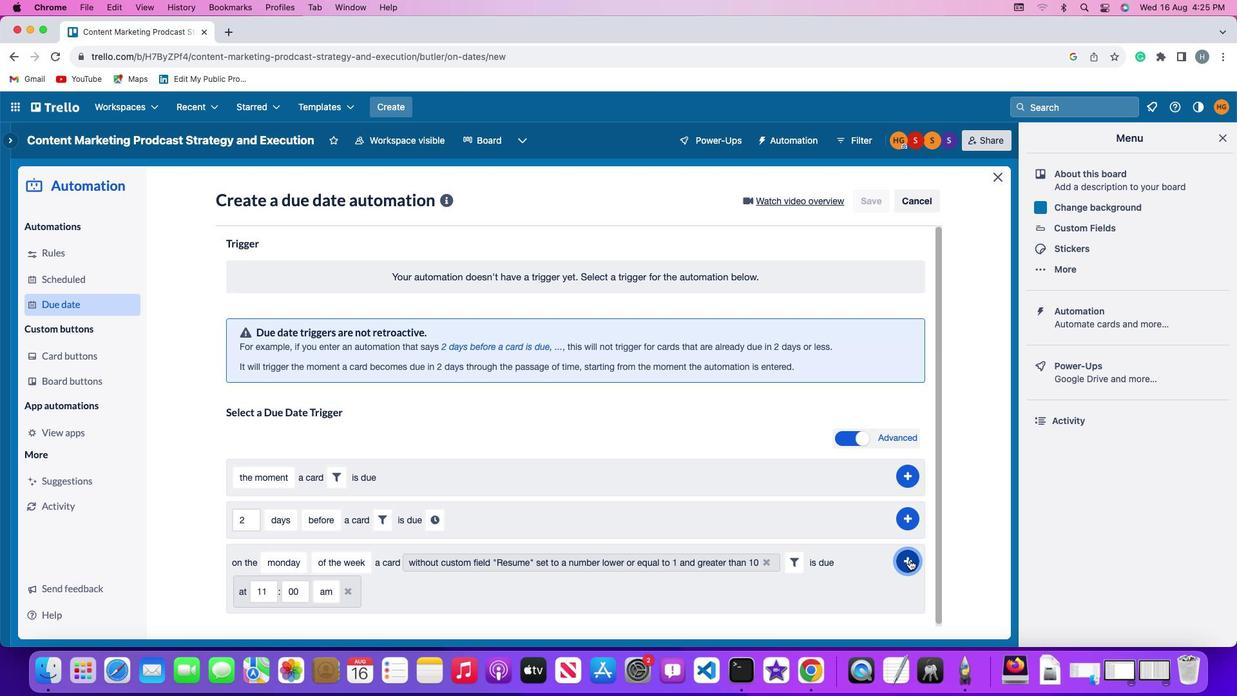 
Action: Mouse moved to (953, 431)
Screenshot: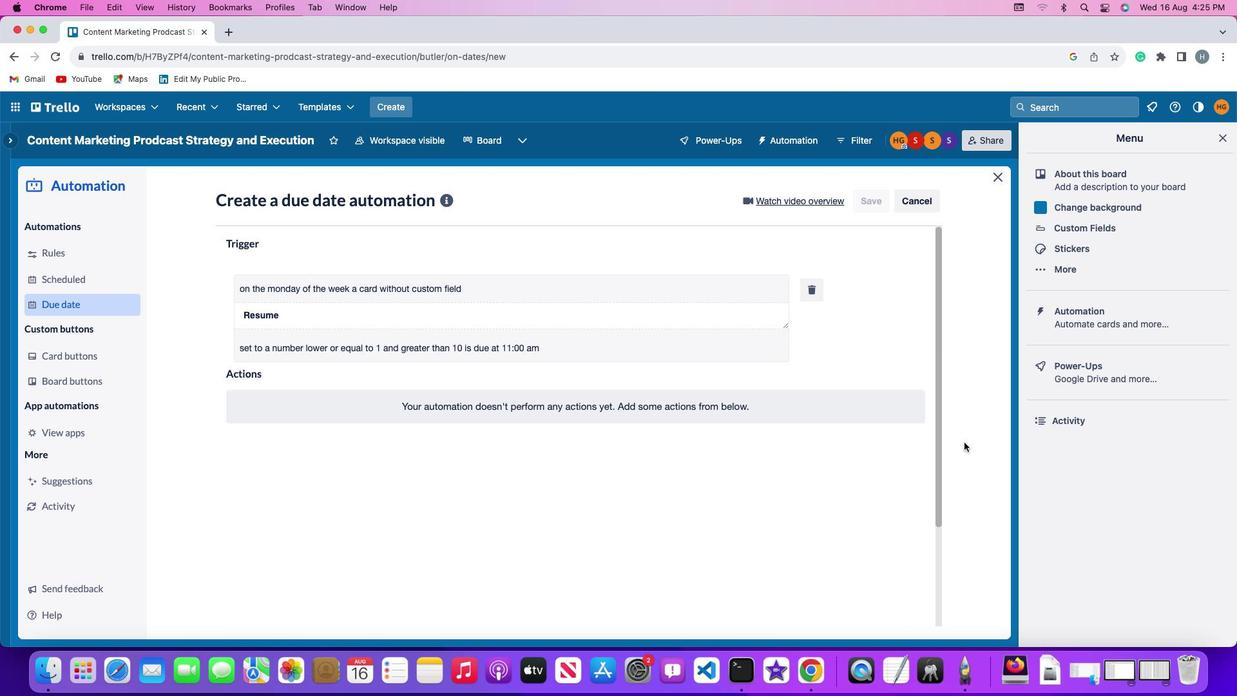 
